 Task: Find connections with filter location Brumado with filter topic #jobsearchwith filter profile language French with filter current company Gojek with filter school Don Bosco High School - India with filter industry Hospitality with filter service category Cybersecurity with filter keywords title Skin Care Specialist
Action: Mouse moved to (525, 112)
Screenshot: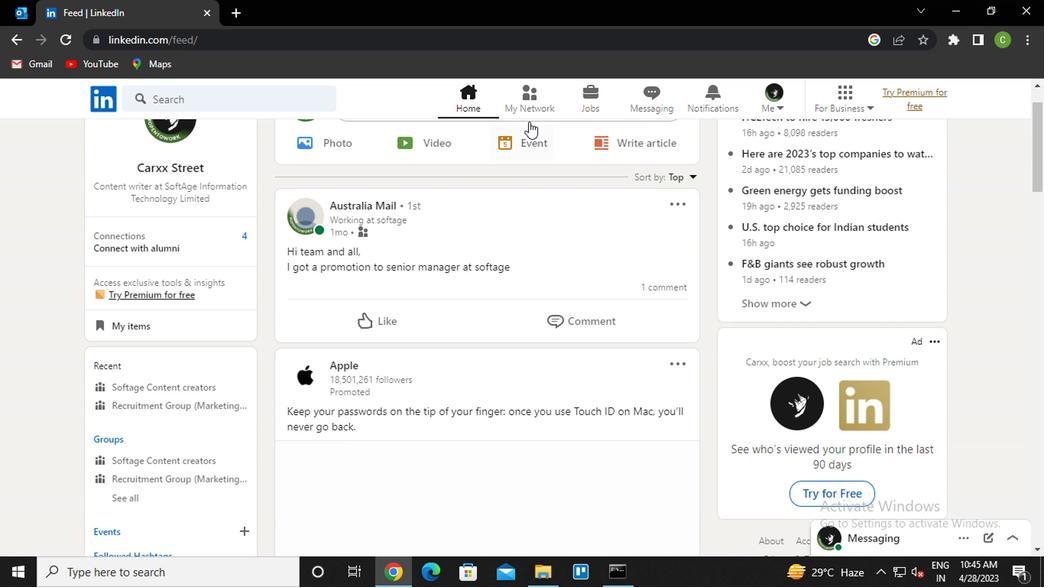 
Action: Mouse pressed left at (525, 112)
Screenshot: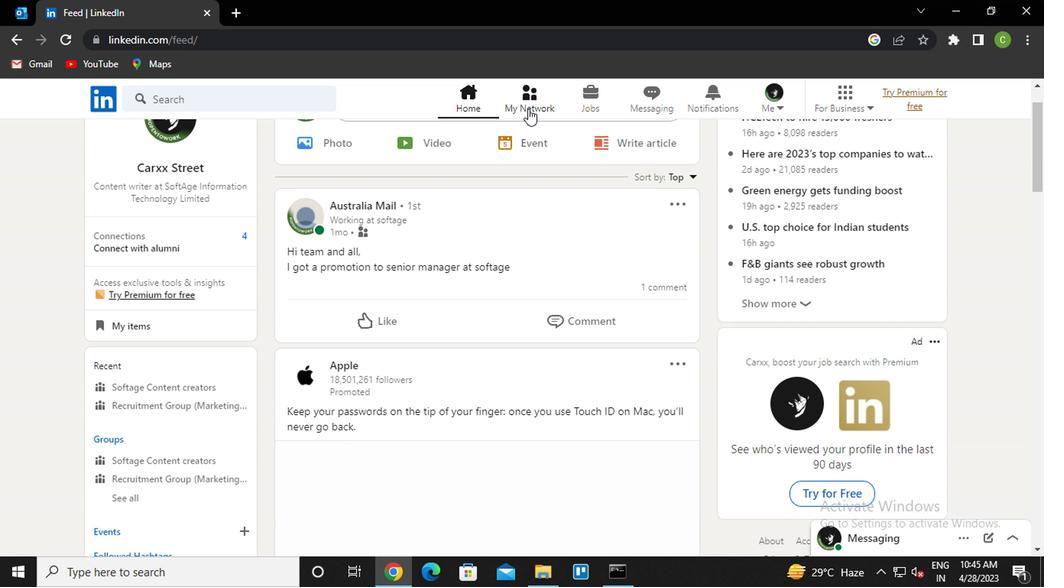 
Action: Mouse moved to (205, 196)
Screenshot: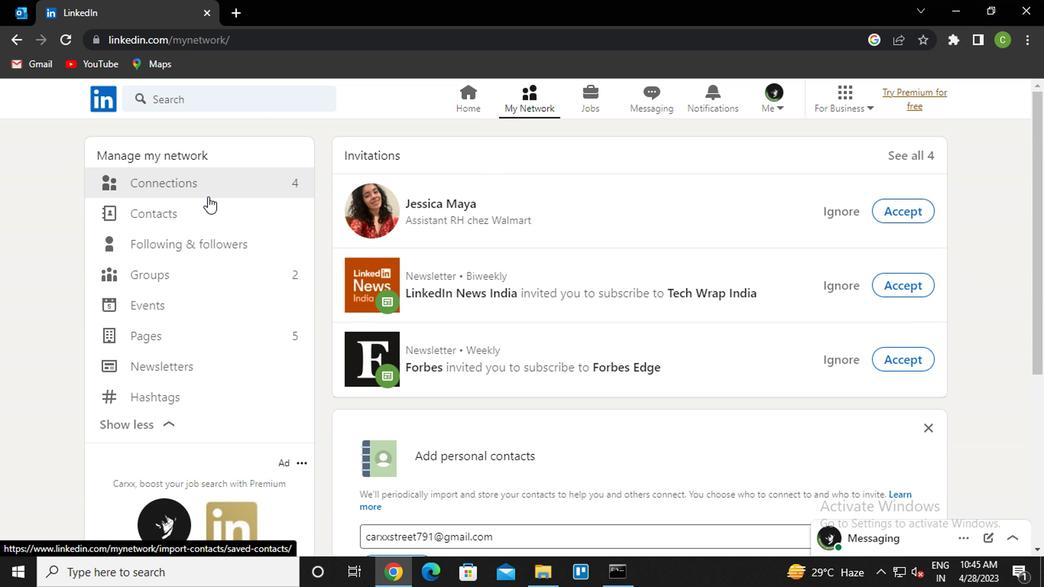 
Action: Mouse pressed left at (205, 196)
Screenshot: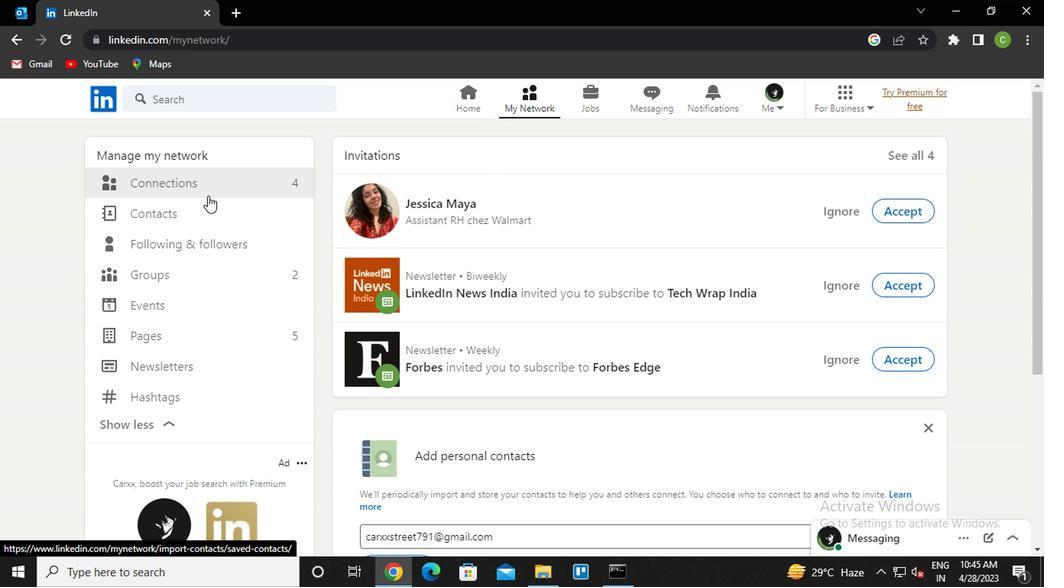 
Action: Mouse moved to (211, 192)
Screenshot: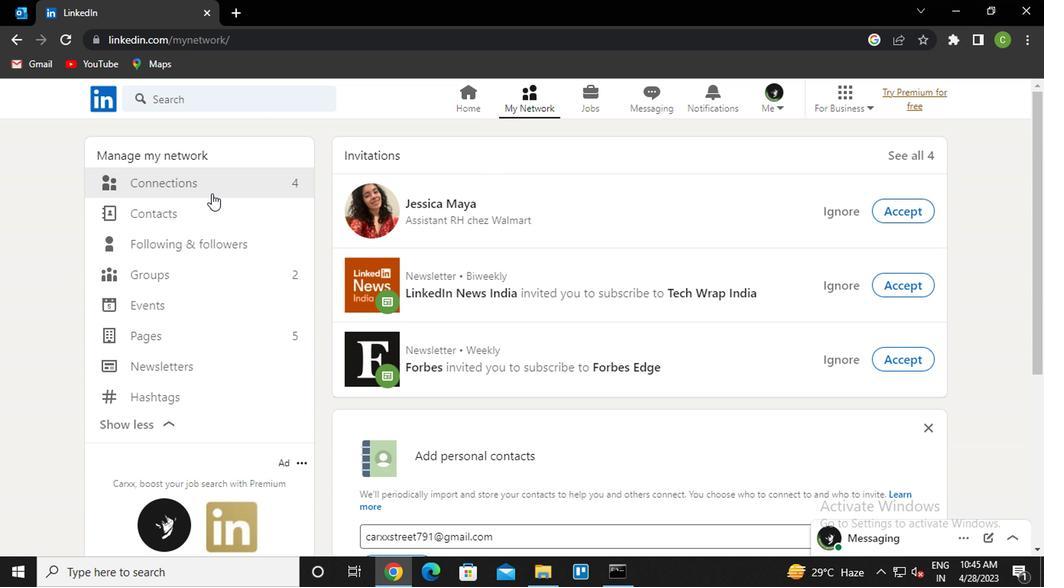 
Action: Mouse pressed left at (211, 192)
Screenshot: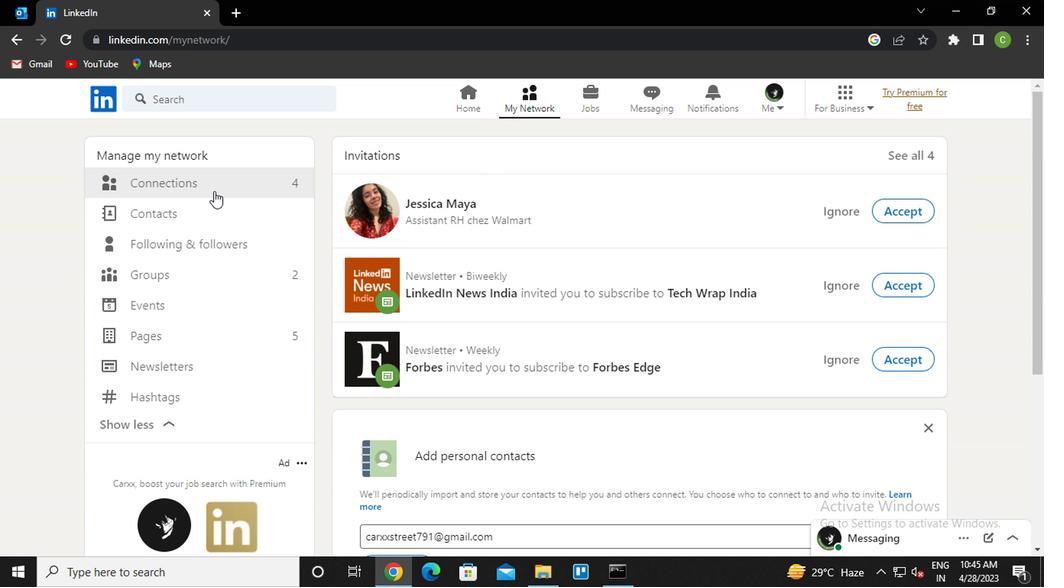 
Action: Mouse moved to (647, 186)
Screenshot: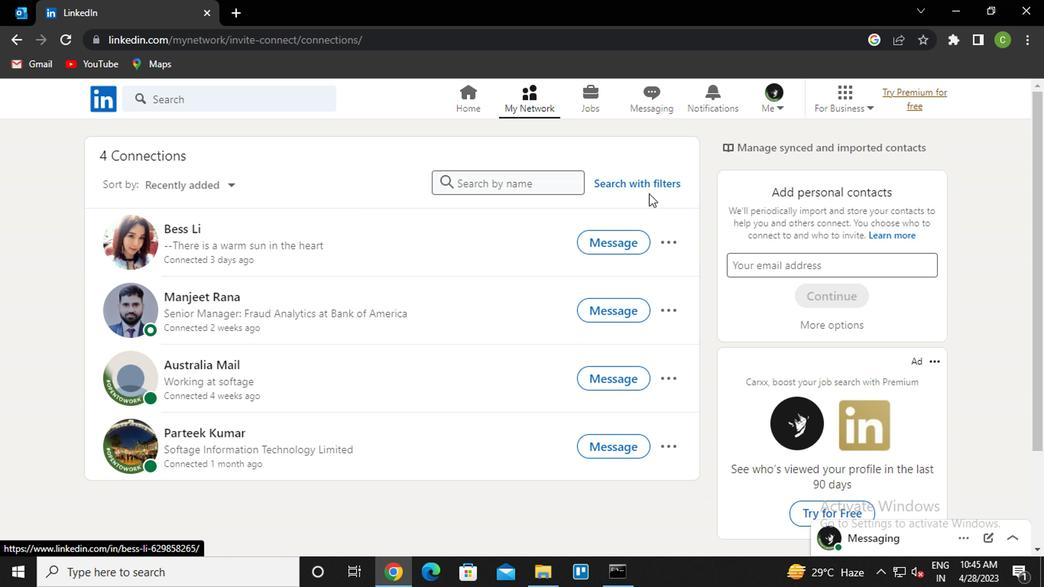 
Action: Mouse pressed left at (647, 186)
Screenshot: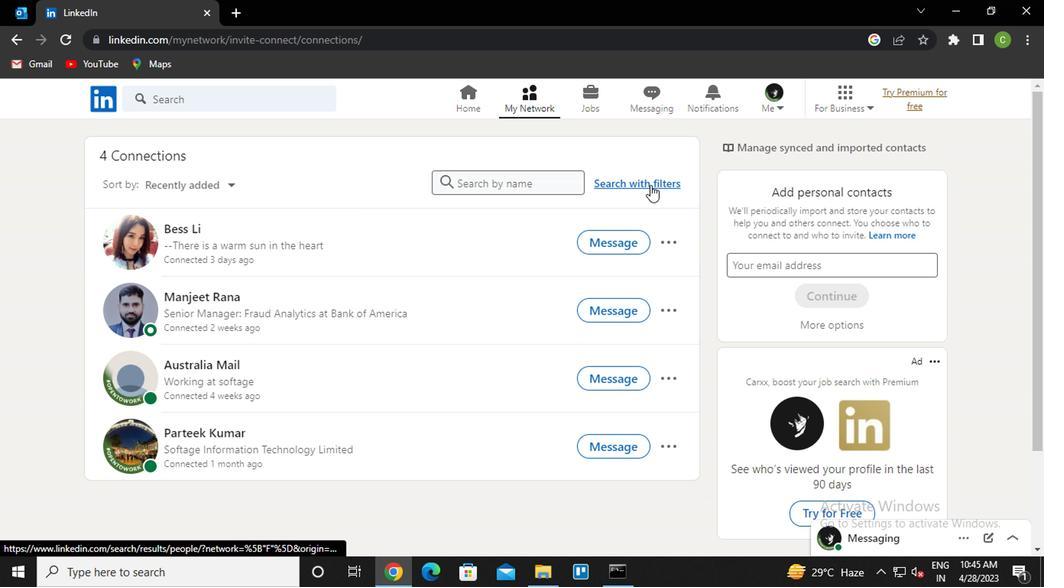 
Action: Mouse moved to (565, 152)
Screenshot: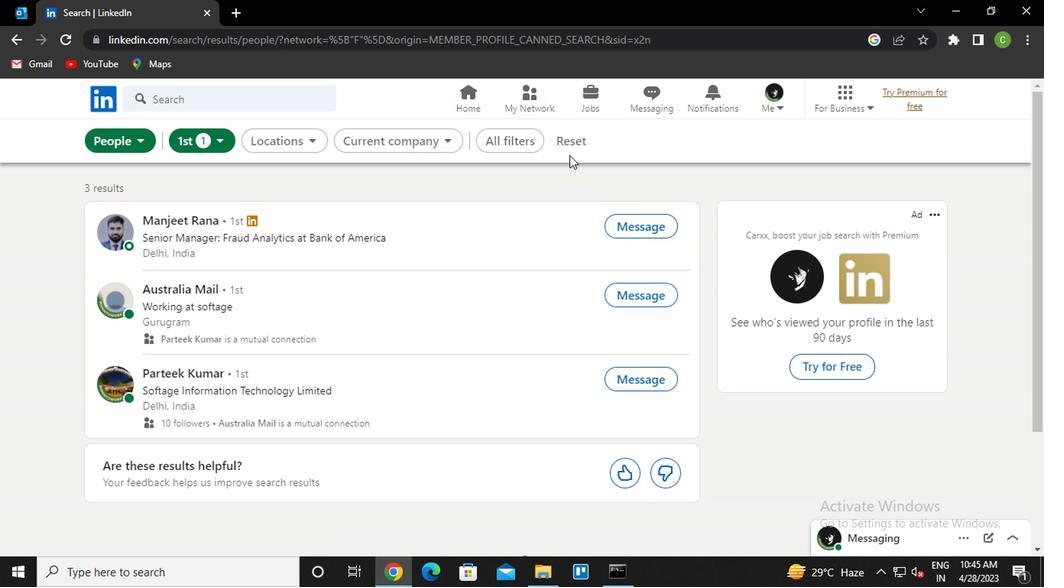 
Action: Mouse pressed left at (565, 152)
Screenshot: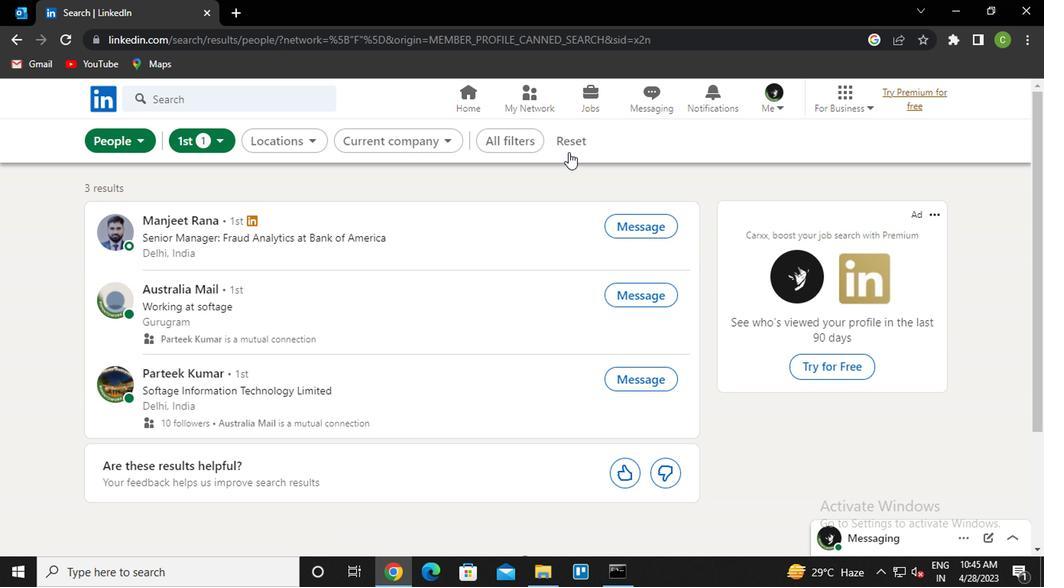 
Action: Mouse moved to (537, 145)
Screenshot: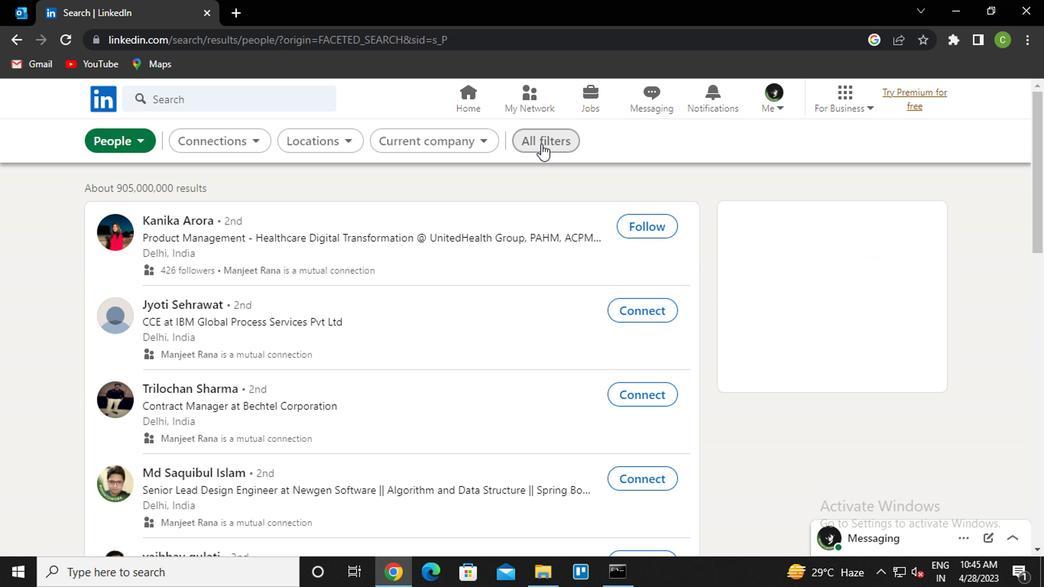 
Action: Mouse pressed left at (537, 145)
Screenshot: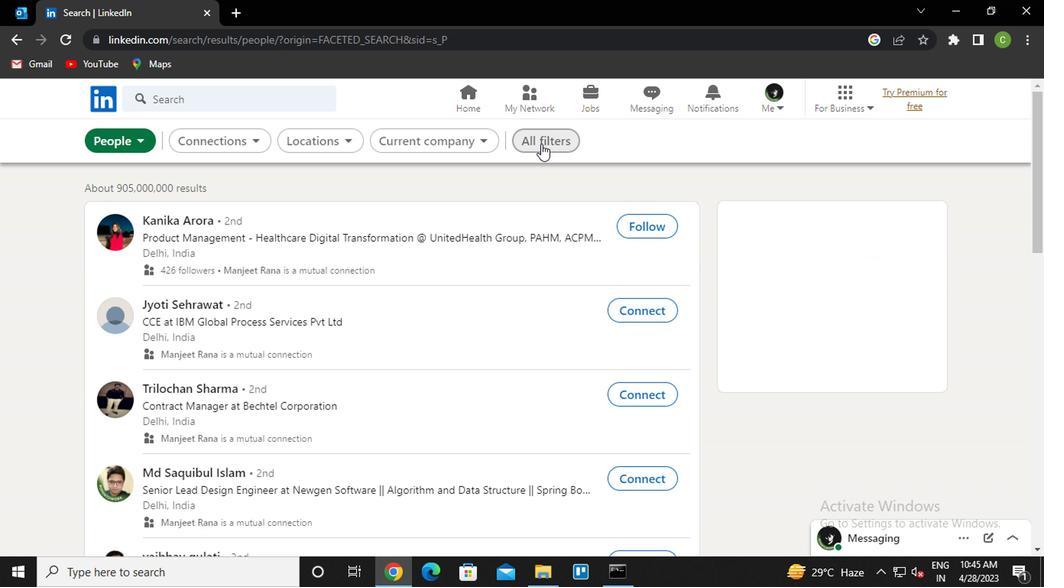 
Action: Mouse moved to (894, 361)
Screenshot: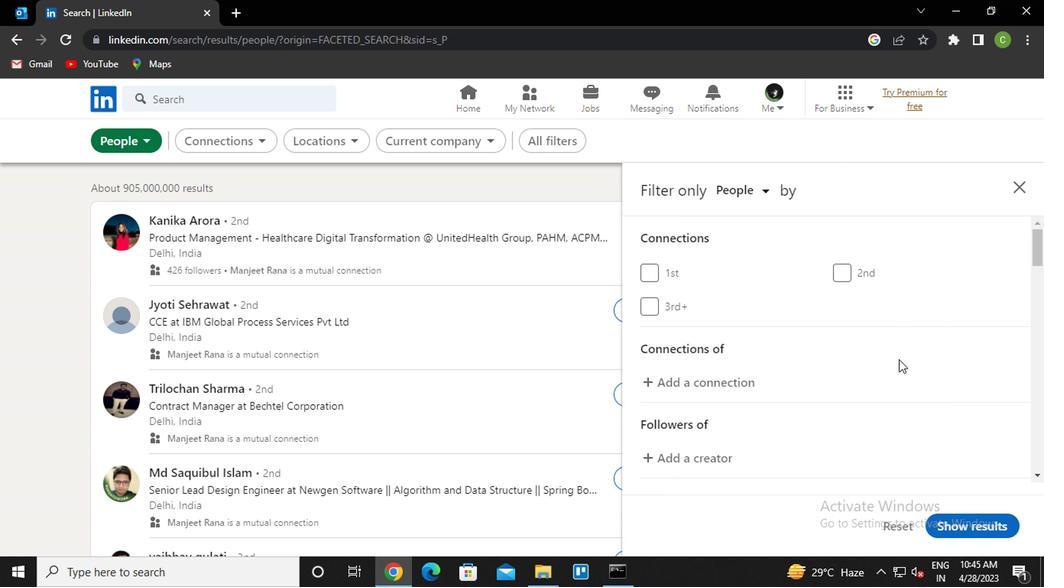 
Action: Mouse scrolled (894, 360) with delta (0, -1)
Screenshot: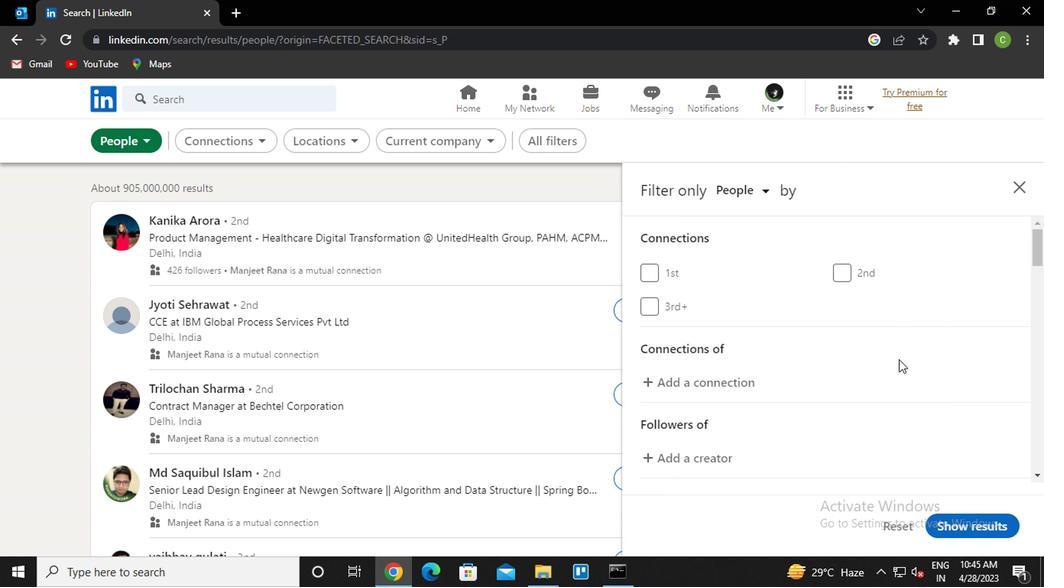 
Action: Mouse moved to (894, 364)
Screenshot: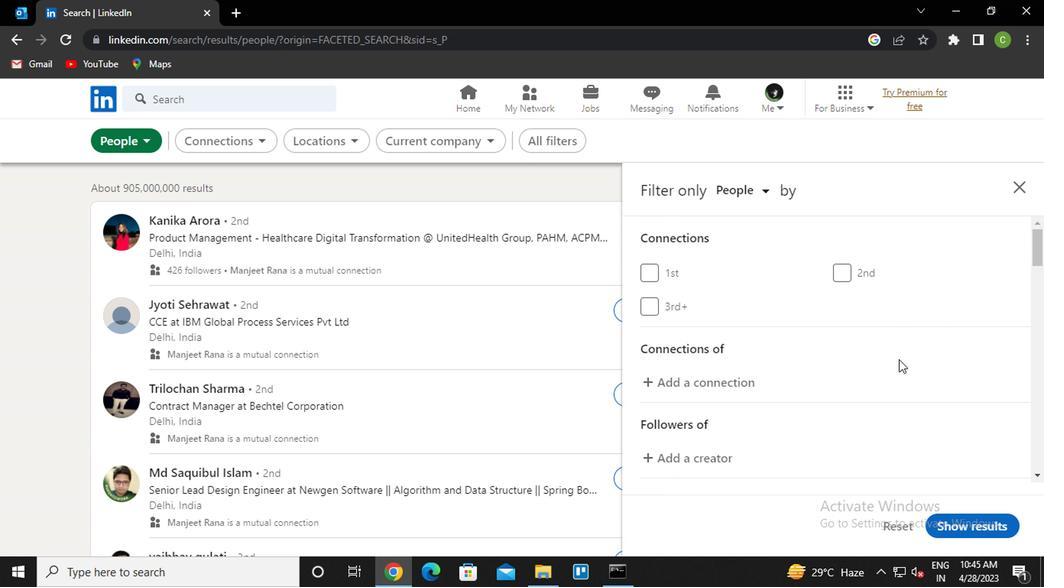 
Action: Mouse scrolled (894, 362) with delta (0, -1)
Screenshot: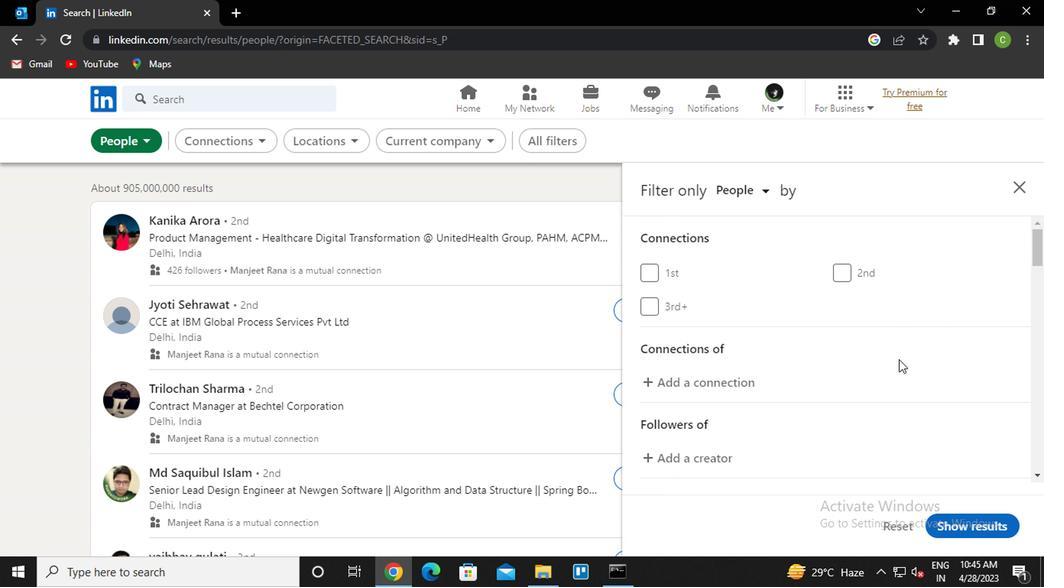 
Action: Mouse scrolled (894, 362) with delta (0, -1)
Screenshot: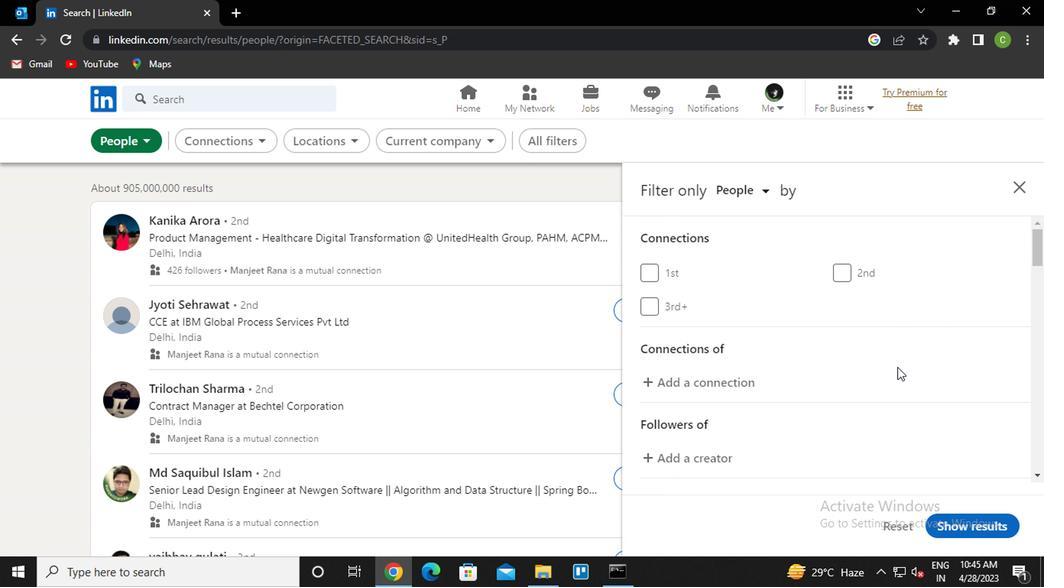 
Action: Mouse scrolled (894, 362) with delta (0, -1)
Screenshot: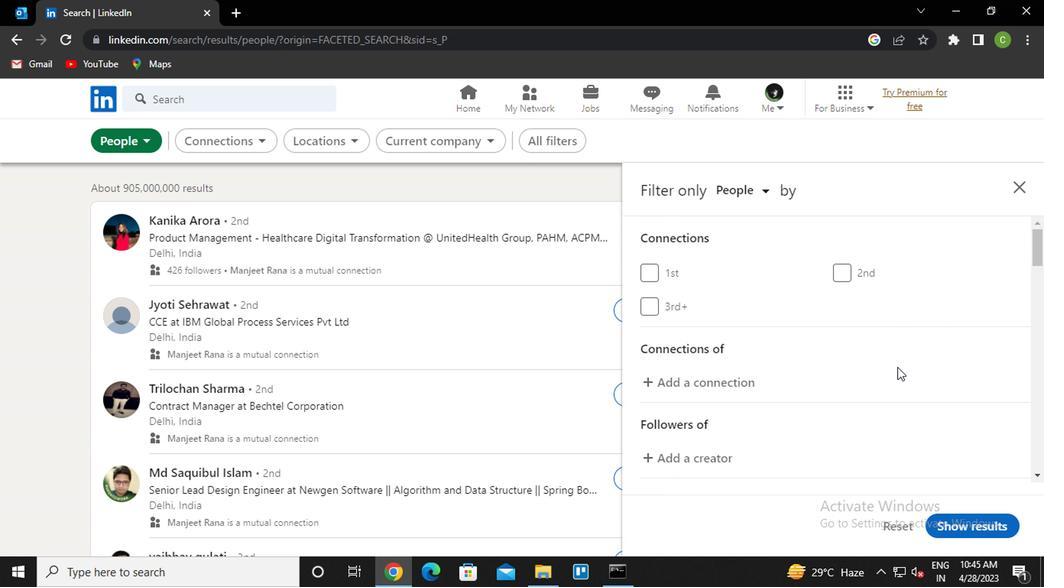 
Action: Mouse moved to (838, 362)
Screenshot: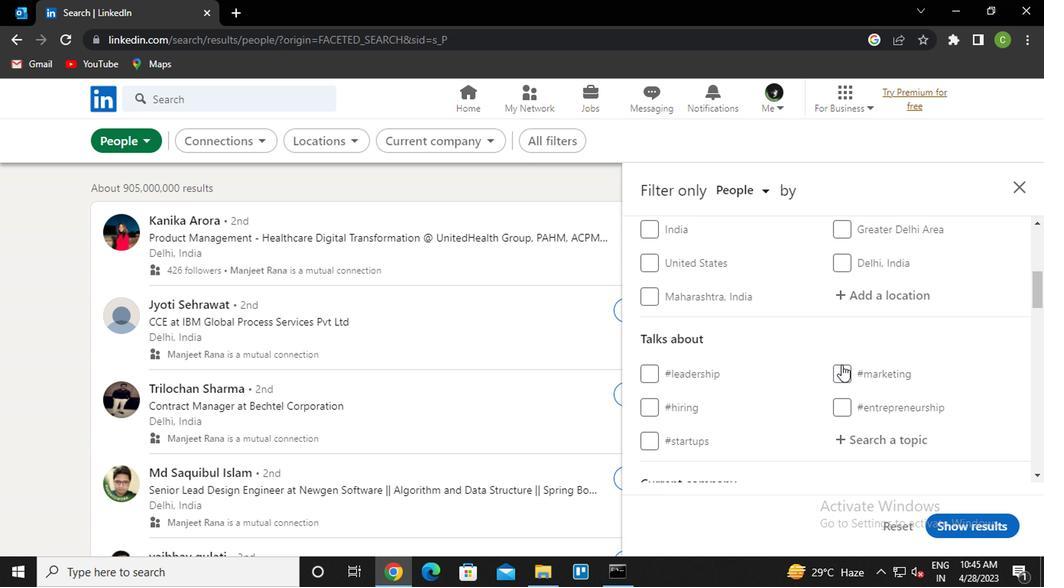 
Action: Mouse scrolled (838, 364) with delta (0, 1)
Screenshot: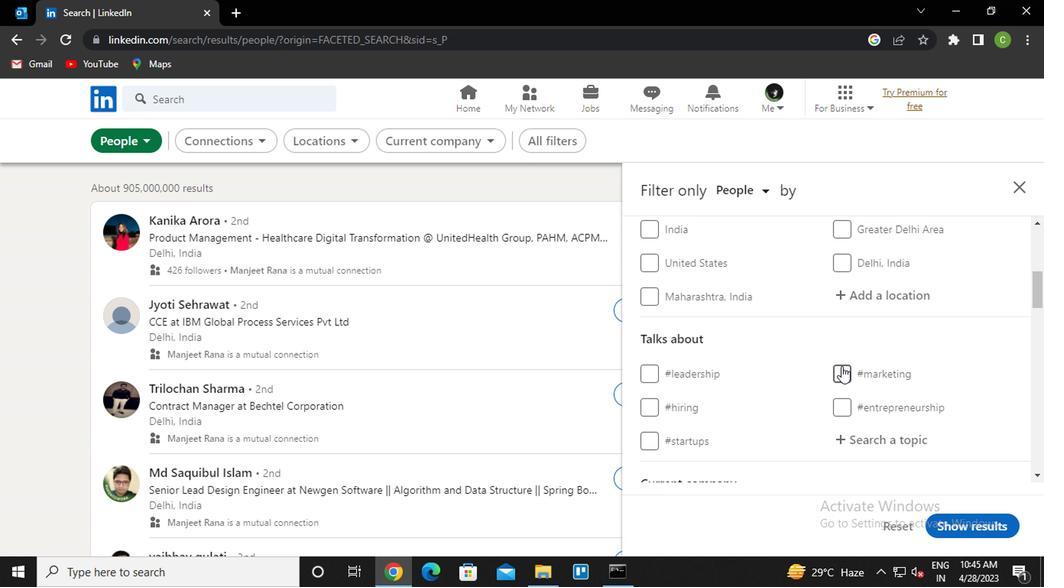
Action: Mouse scrolled (838, 364) with delta (0, 1)
Screenshot: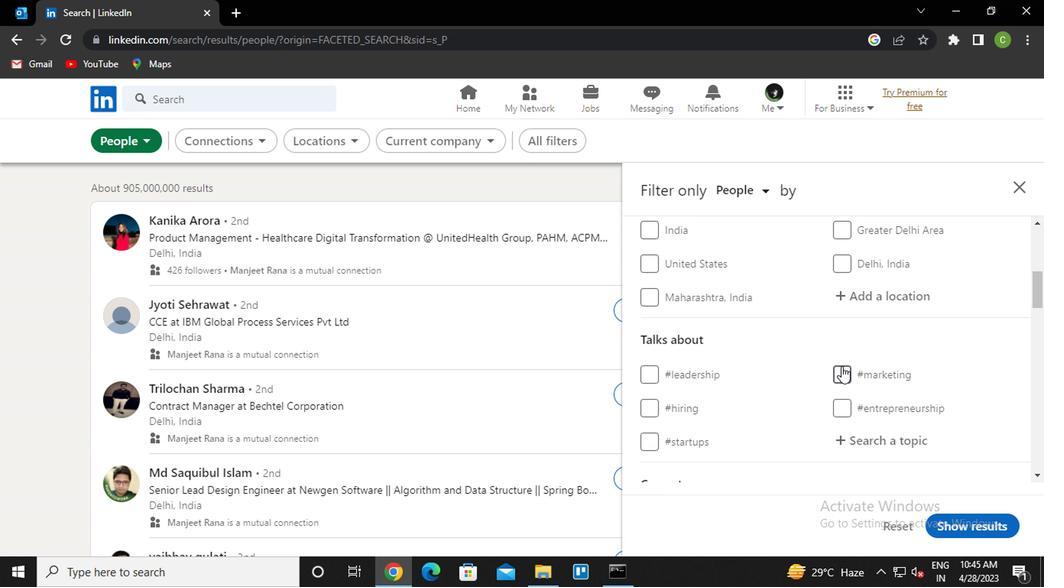 
Action: Mouse scrolled (838, 362) with delta (0, 0)
Screenshot: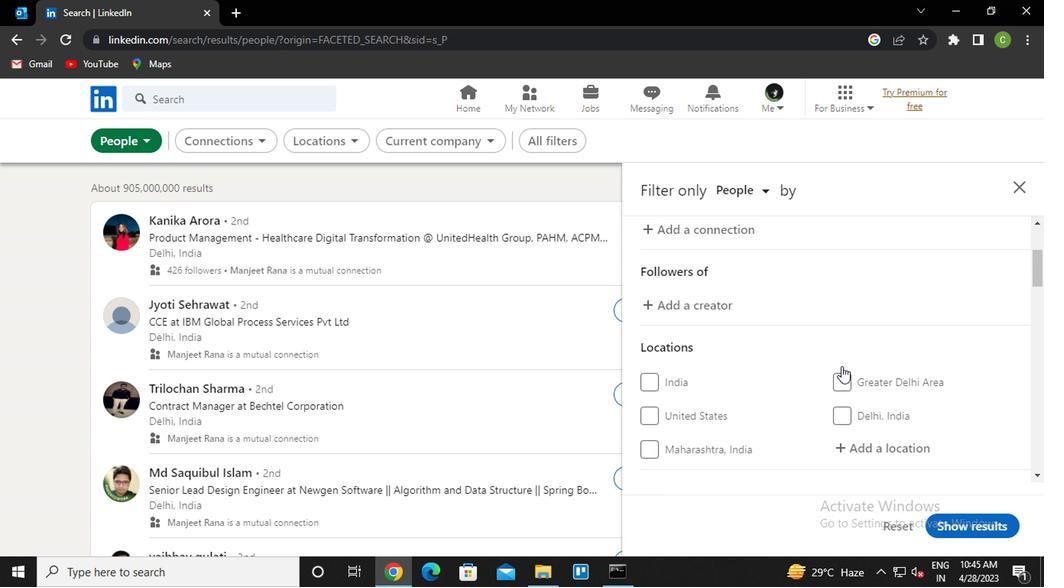 
Action: Mouse scrolled (838, 362) with delta (0, 0)
Screenshot: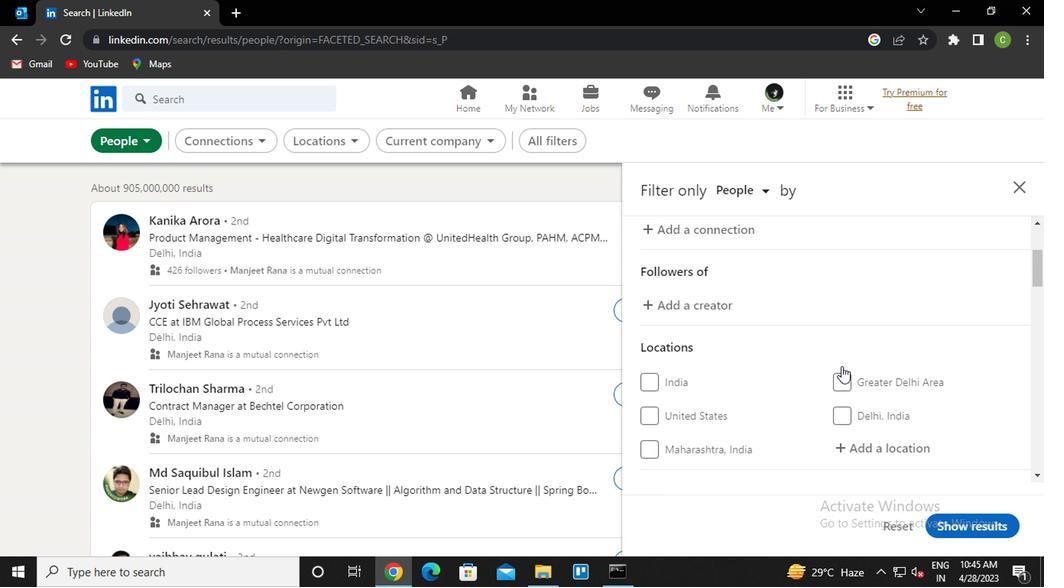 
Action: Mouse moved to (870, 295)
Screenshot: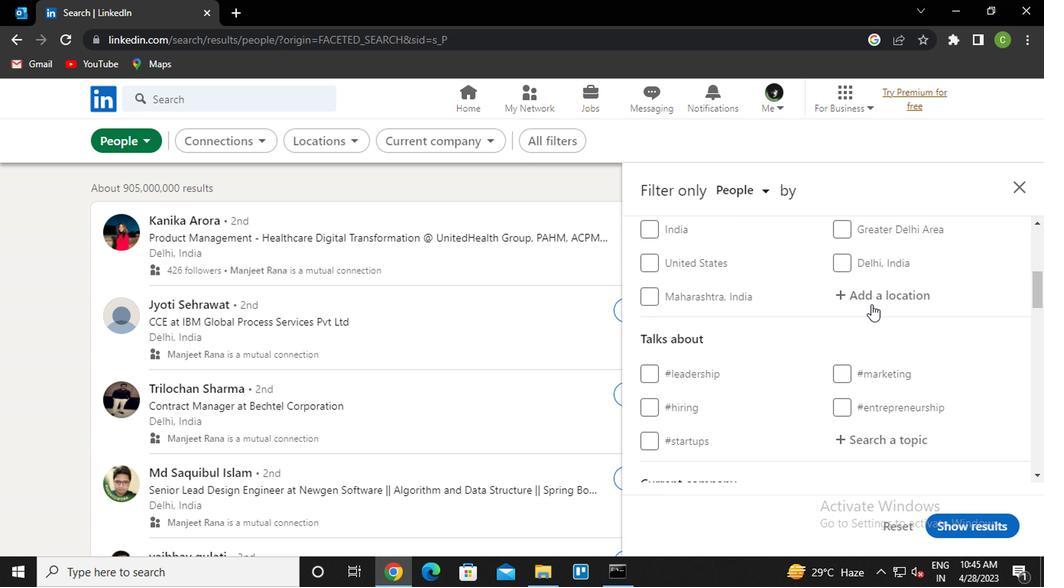 
Action: Mouse pressed left at (870, 295)
Screenshot: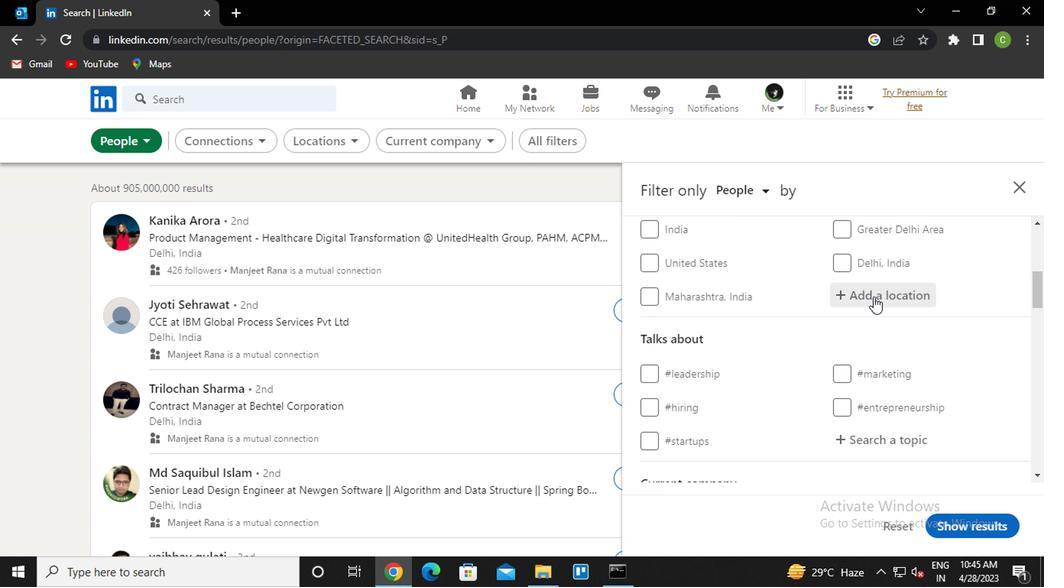 
Action: Key pressed <Key.caps_lock>b<Key.caps_lock>rumado<Key.down><Key.enter>
Screenshot: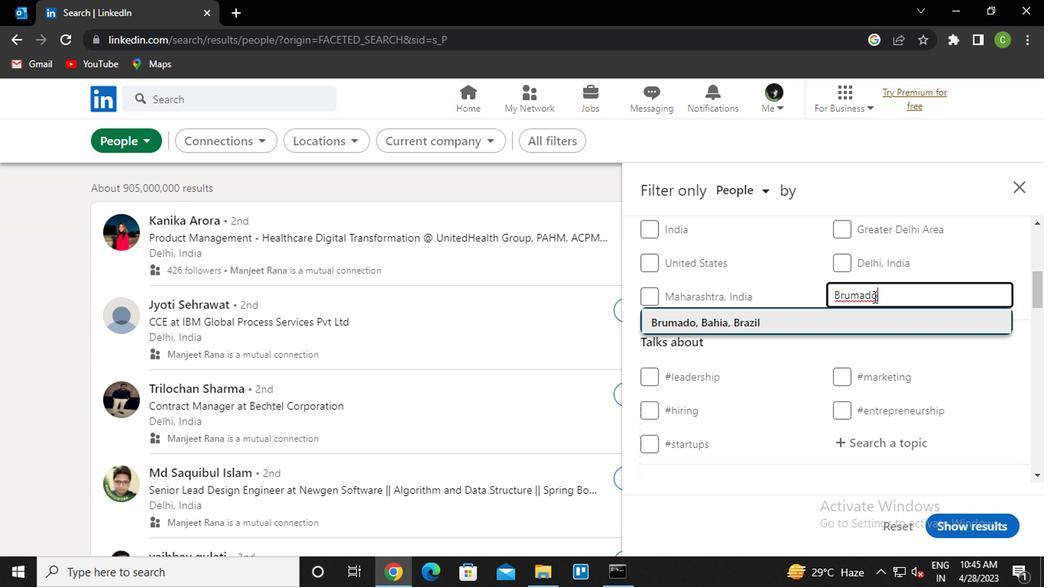 
Action: Mouse scrolled (870, 294) with delta (0, -1)
Screenshot: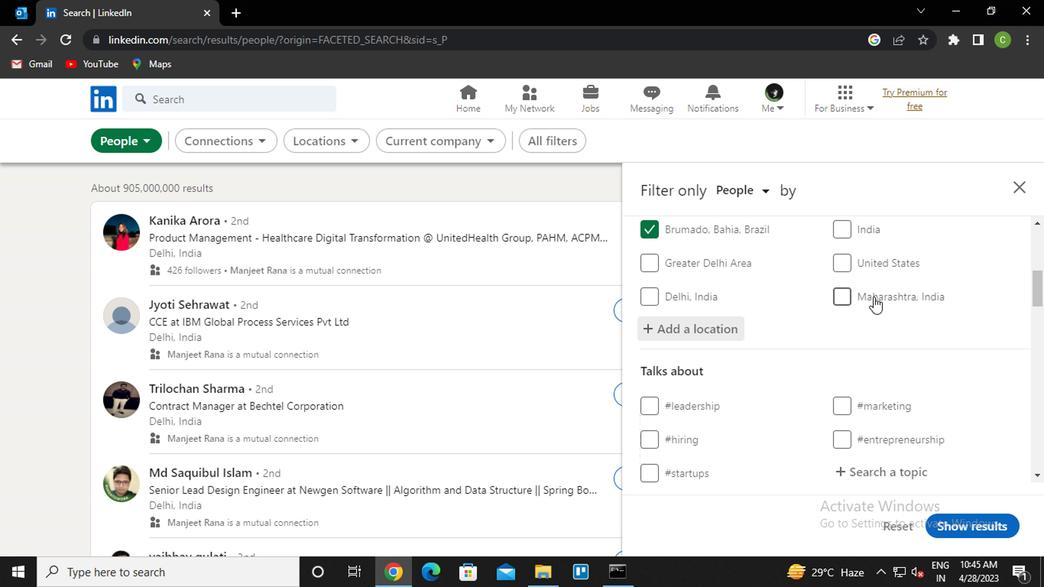 
Action: Mouse scrolled (870, 294) with delta (0, -1)
Screenshot: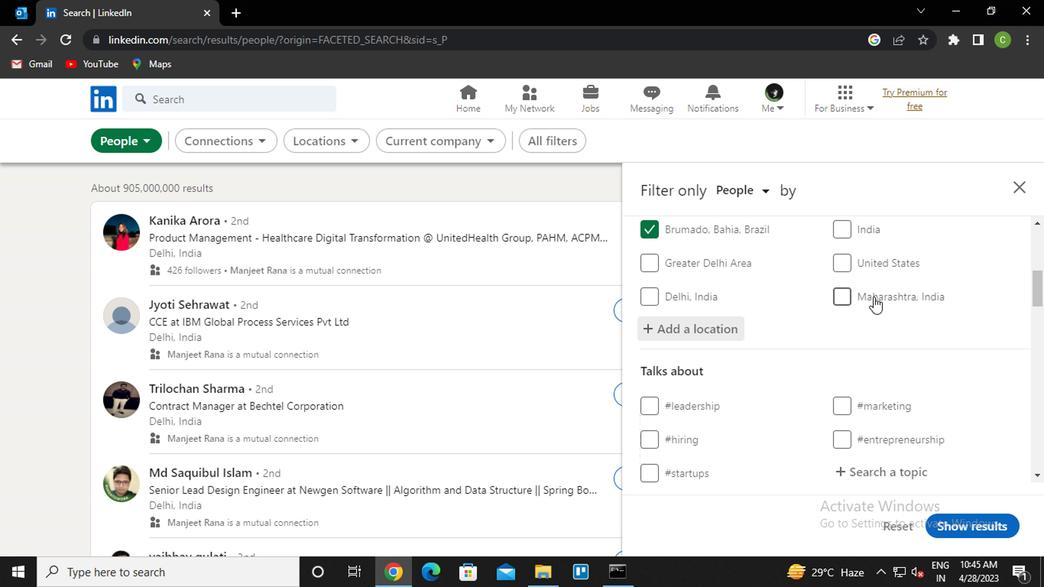 
Action: Mouse moved to (874, 320)
Screenshot: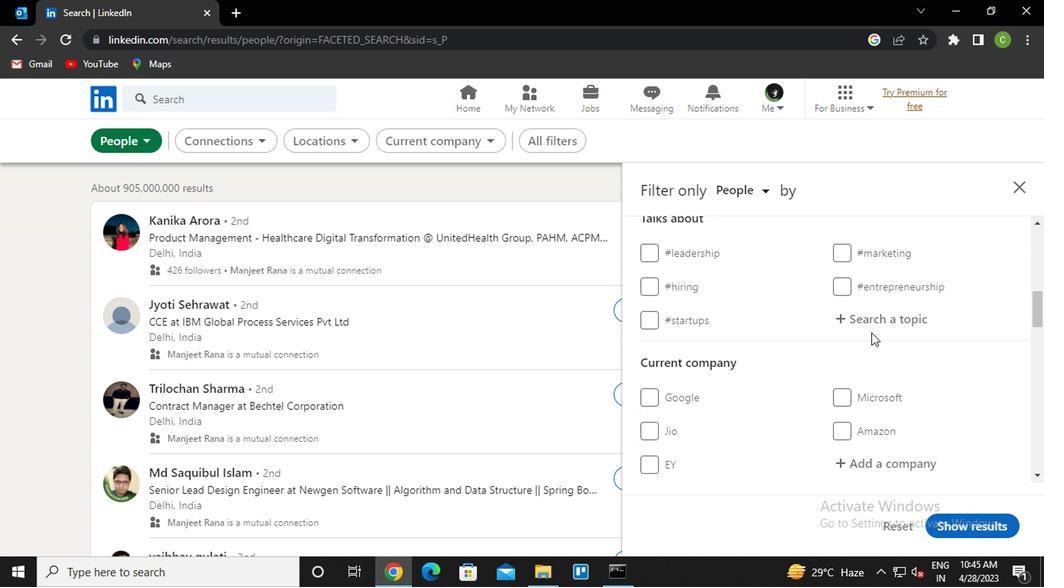 
Action: Mouse pressed left at (874, 320)
Screenshot: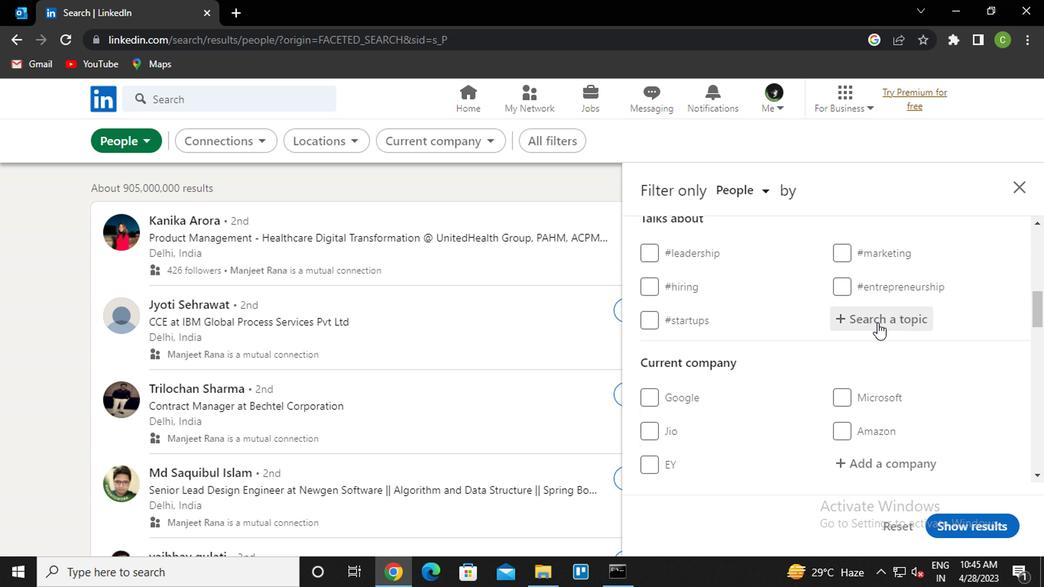 
Action: Key pressed jobsearch<Key.down><Key.enter>
Screenshot: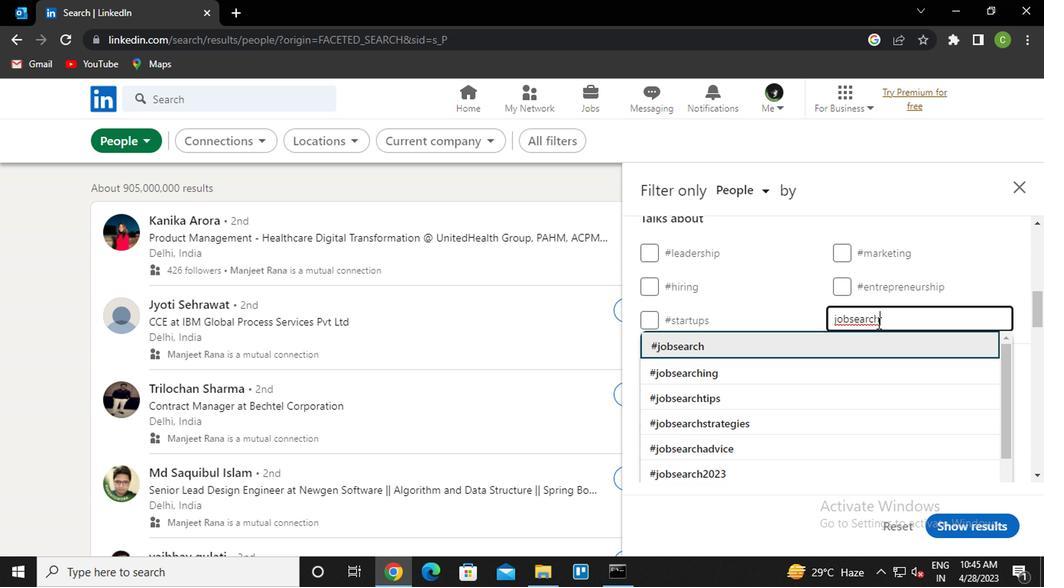 
Action: Mouse scrolled (874, 319) with delta (0, 0)
Screenshot: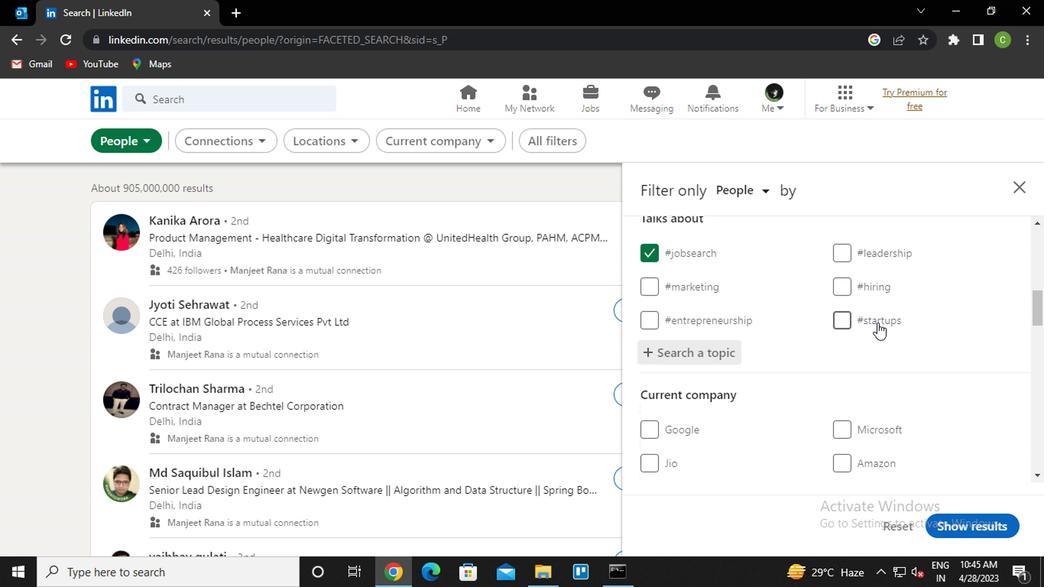 
Action: Mouse scrolled (874, 319) with delta (0, 0)
Screenshot: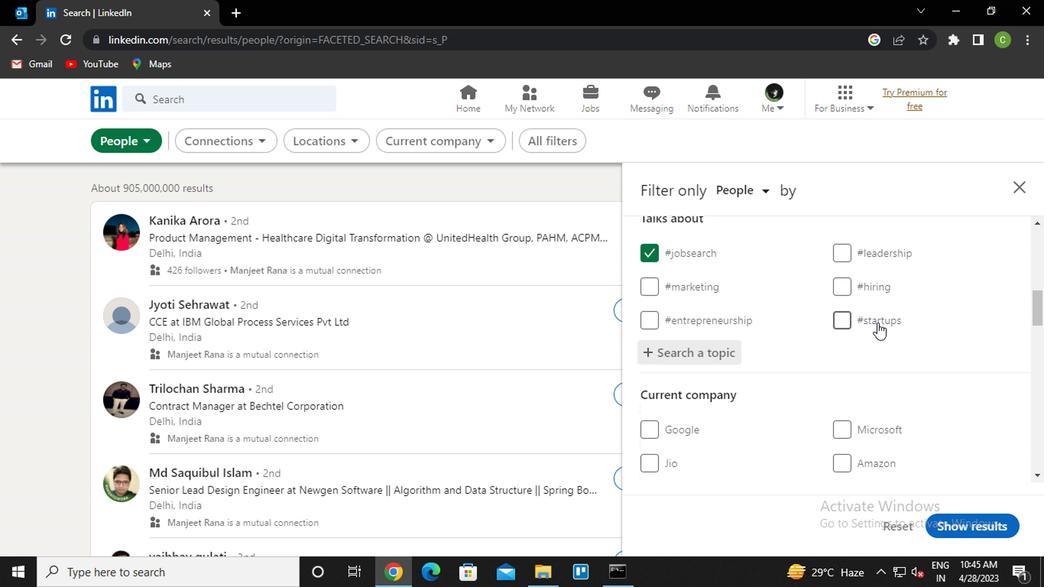 
Action: Mouse scrolled (874, 319) with delta (0, 0)
Screenshot: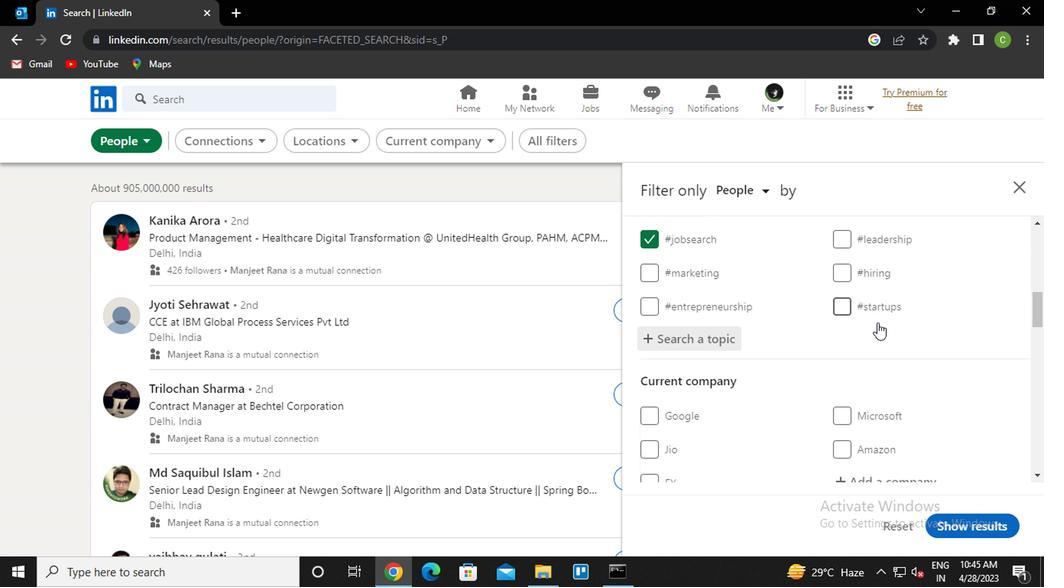 
Action: Mouse moved to (875, 333)
Screenshot: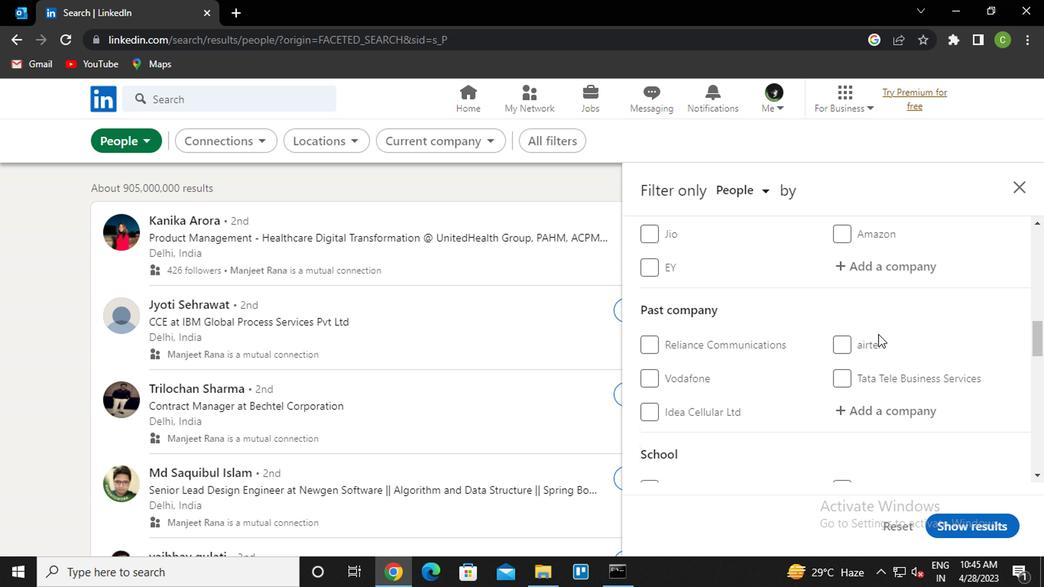 
Action: Mouse scrolled (875, 332) with delta (0, -1)
Screenshot: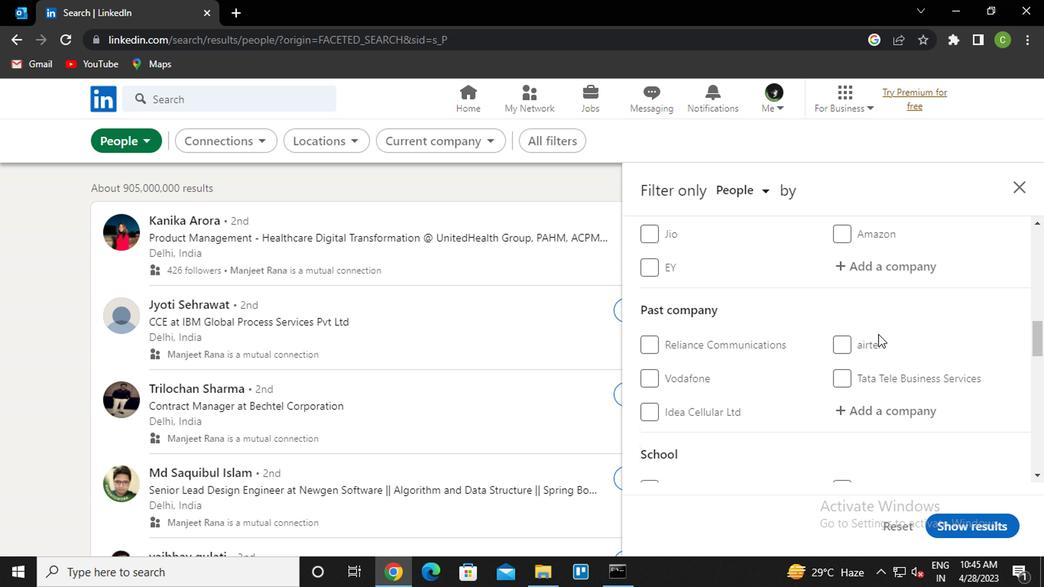 
Action: Mouse scrolled (875, 332) with delta (0, -1)
Screenshot: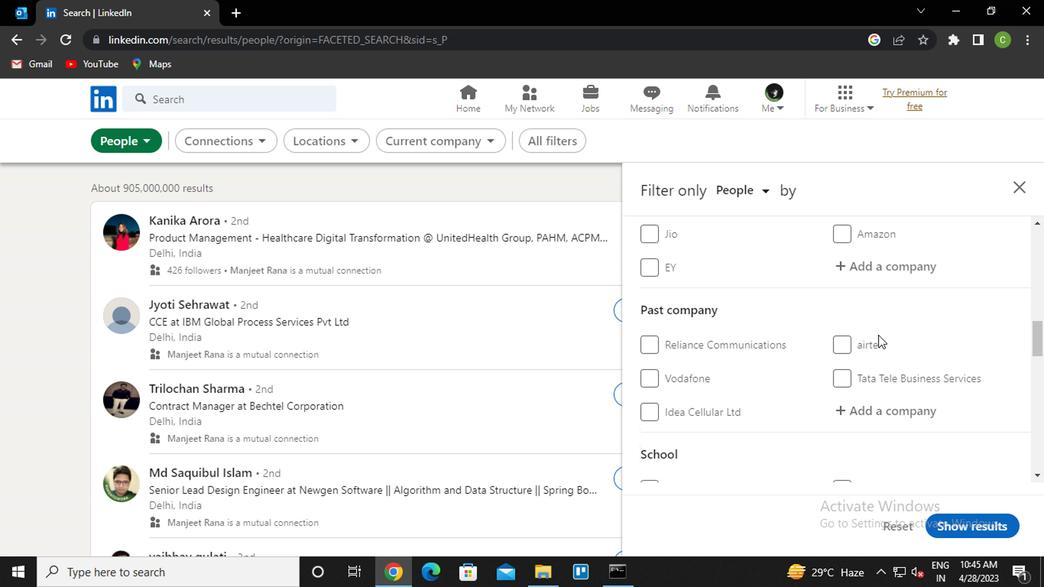 
Action: Mouse moved to (875, 335)
Screenshot: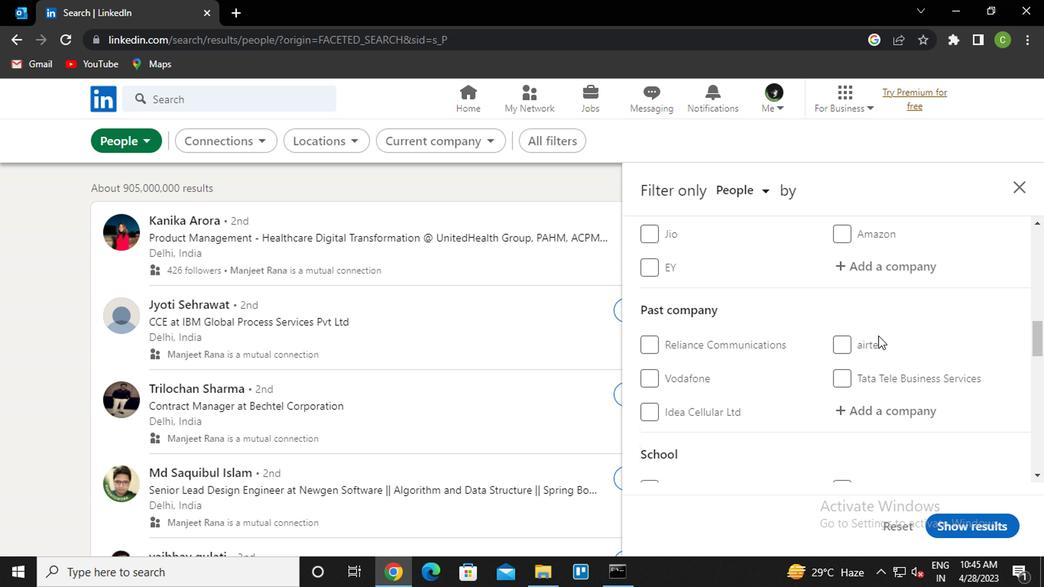 
Action: Mouse scrolled (875, 334) with delta (0, -1)
Screenshot: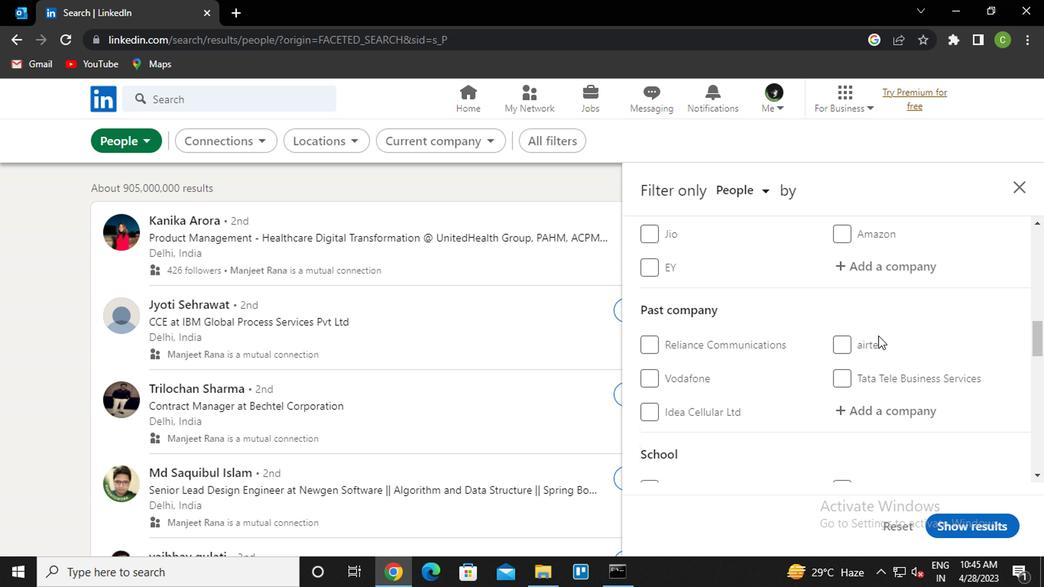 
Action: Mouse moved to (872, 352)
Screenshot: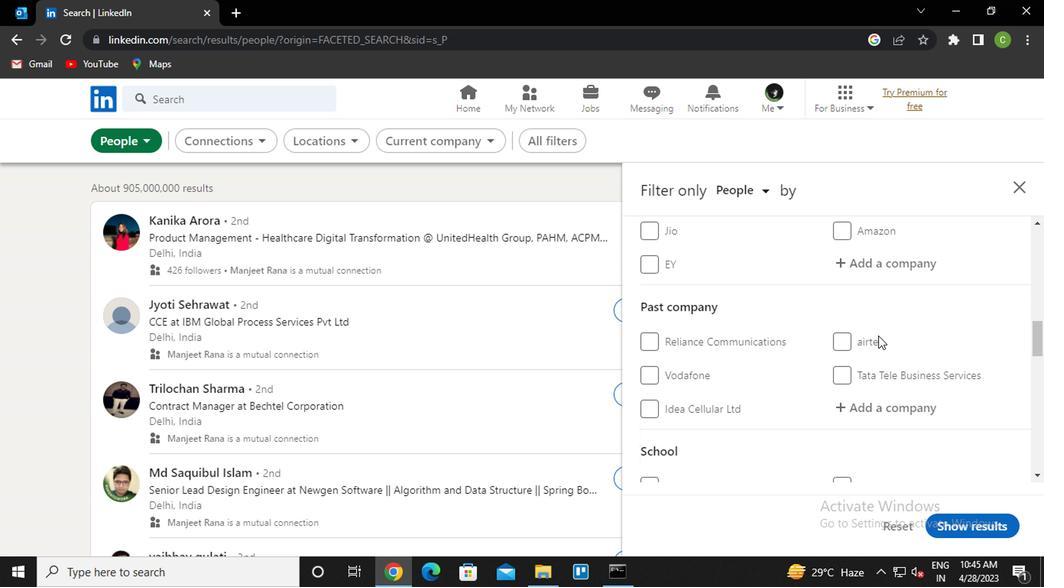 
Action: Mouse scrolled (872, 351) with delta (0, -1)
Screenshot: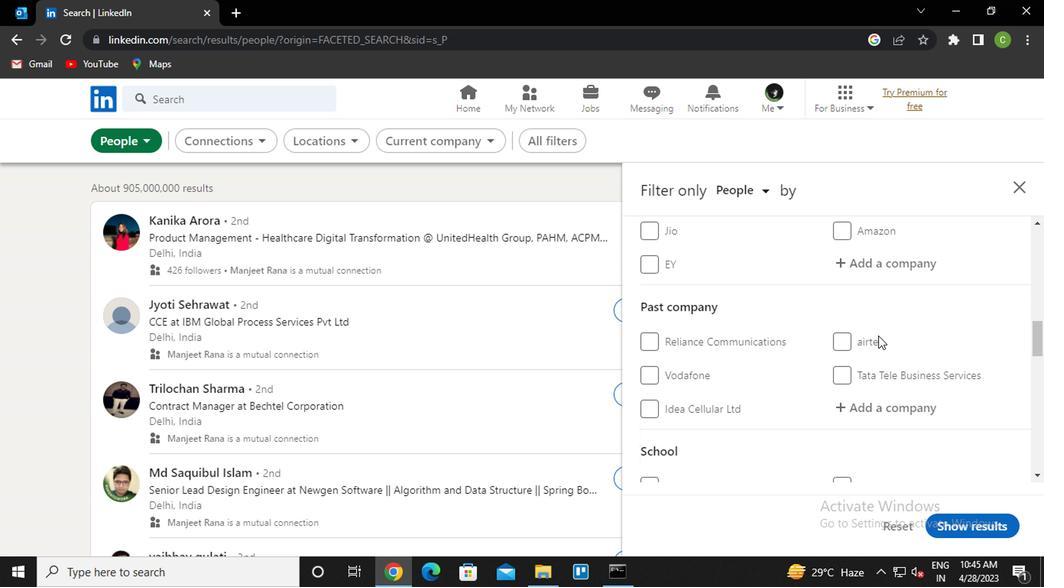 
Action: Mouse moved to (871, 356)
Screenshot: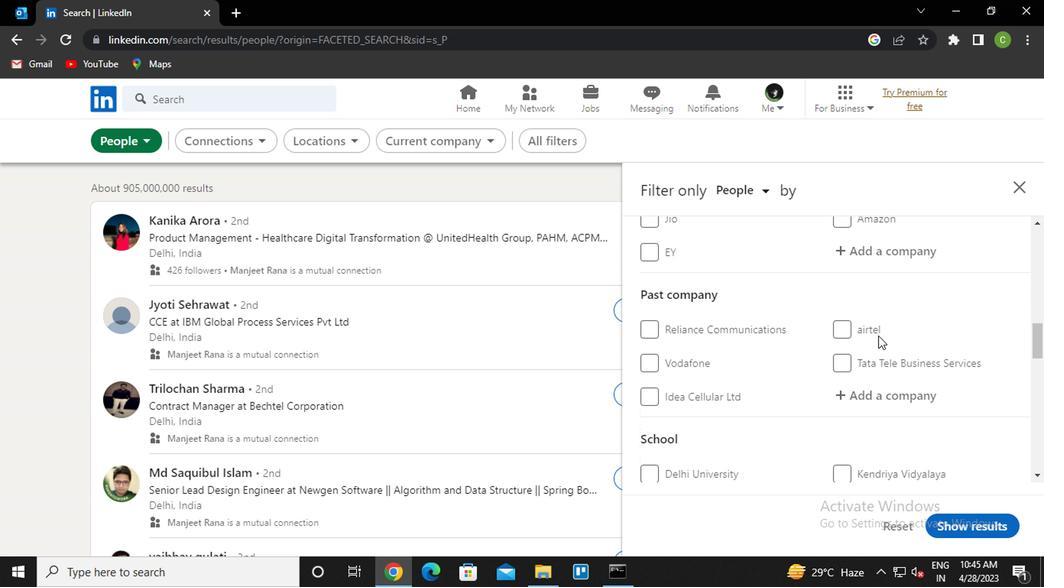 
Action: Mouse scrolled (871, 356) with delta (0, 0)
Screenshot: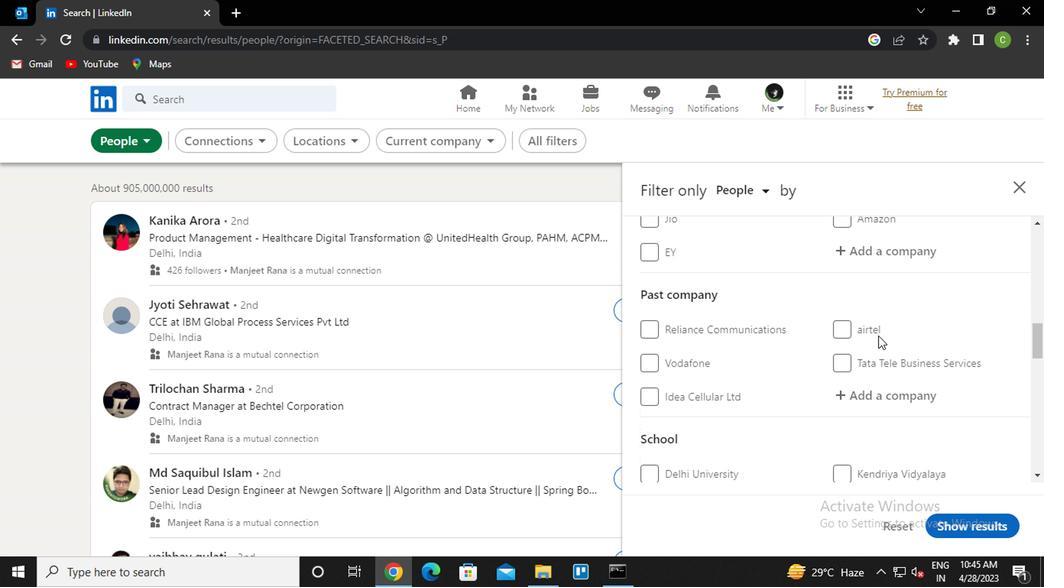
Action: Mouse moved to (870, 360)
Screenshot: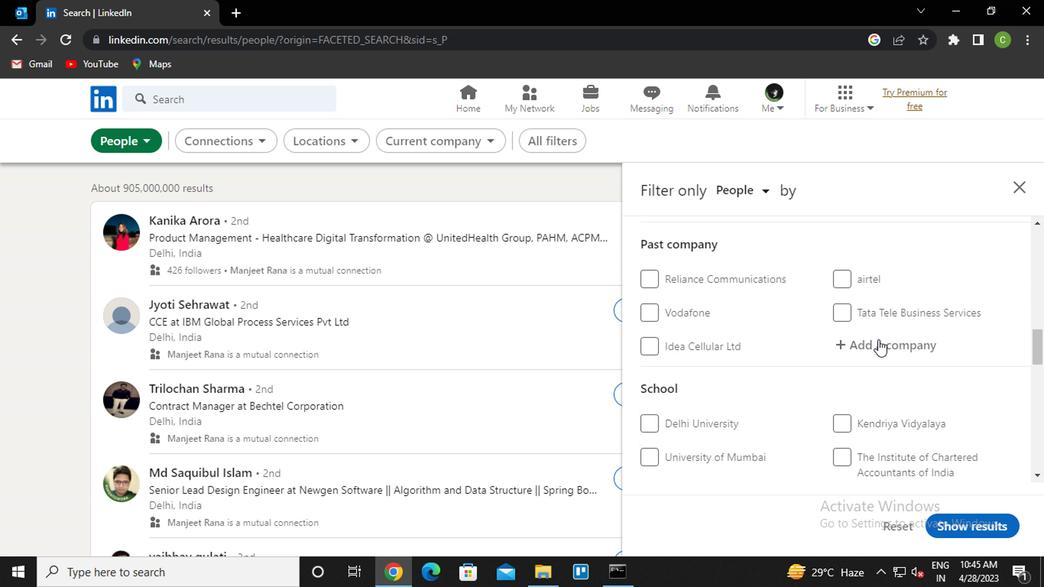 
Action: Mouse scrolled (870, 360) with delta (0, 0)
Screenshot: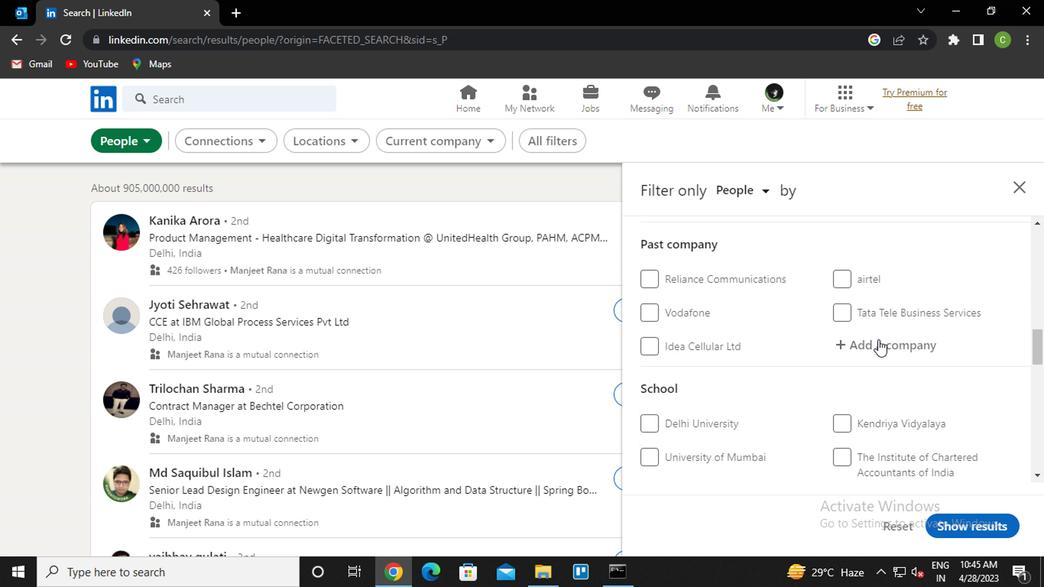 
Action: Mouse moved to (870, 362)
Screenshot: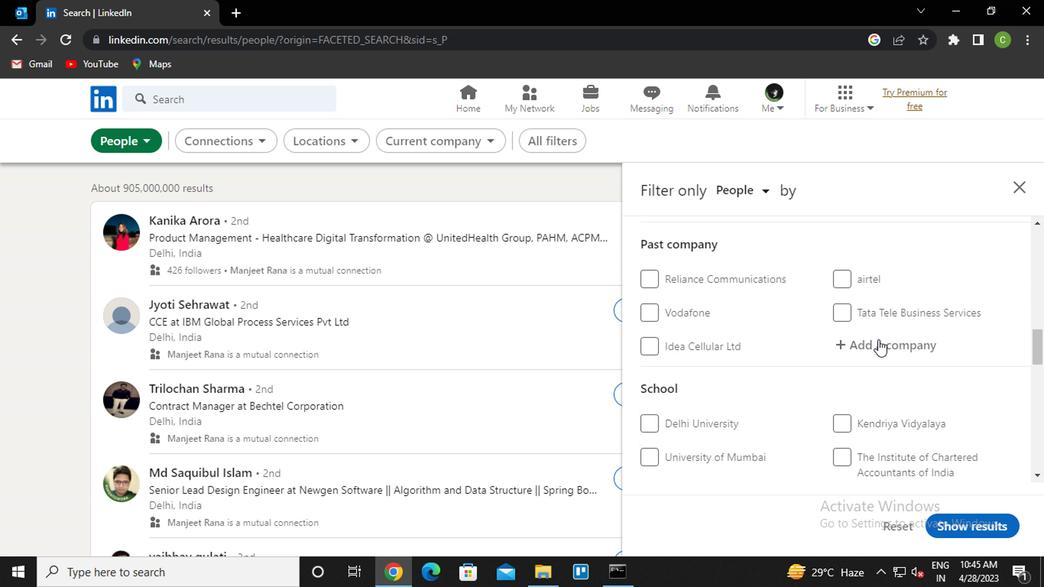 
Action: Mouse scrolled (870, 361) with delta (0, 0)
Screenshot: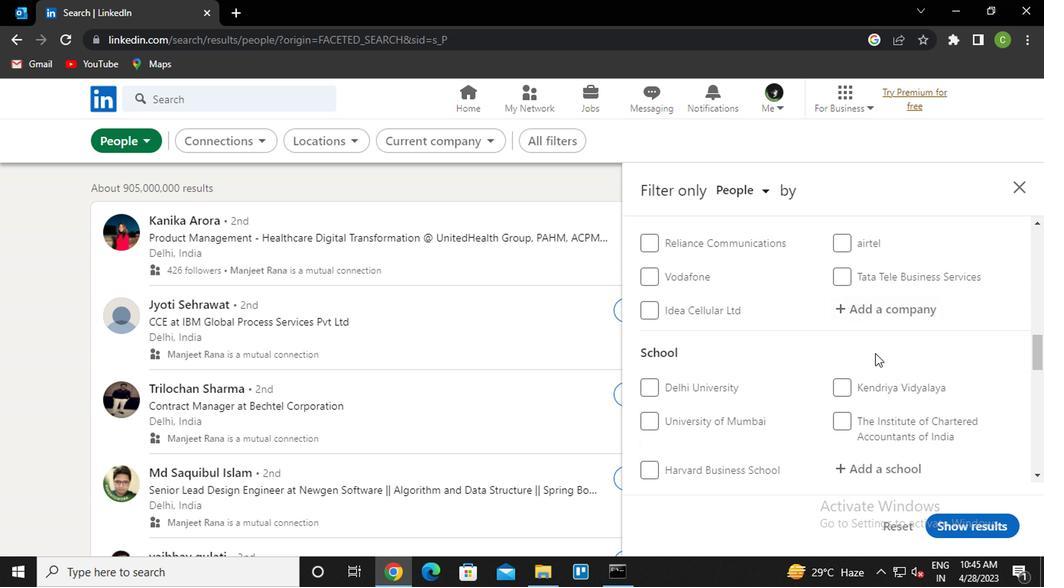 
Action: Mouse moved to (869, 364)
Screenshot: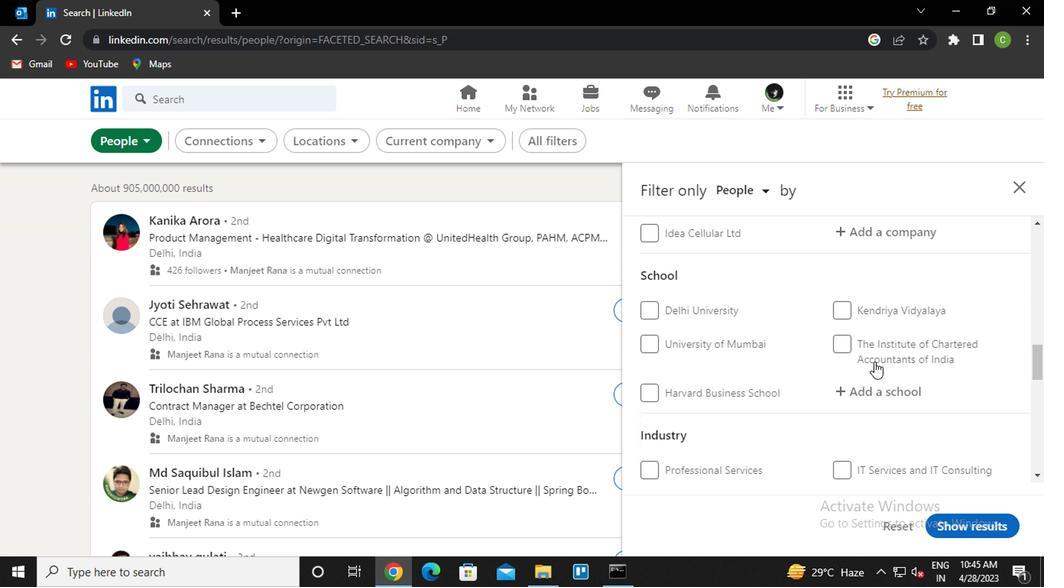 
Action: Mouse scrolled (869, 362) with delta (0, -1)
Screenshot: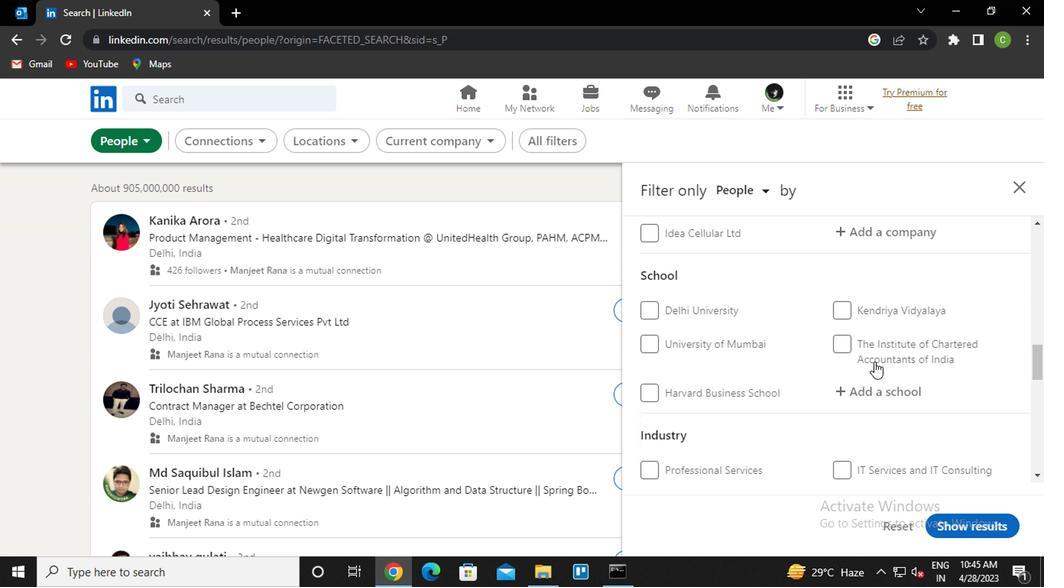 
Action: Mouse moved to (845, 362)
Screenshot: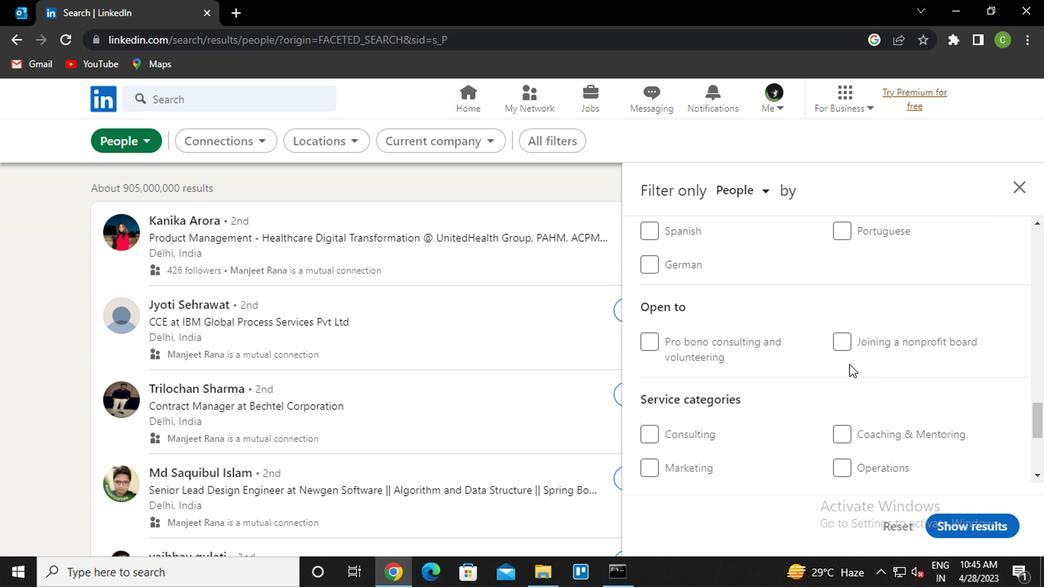 
Action: Mouse scrolled (845, 362) with delta (0, 0)
Screenshot: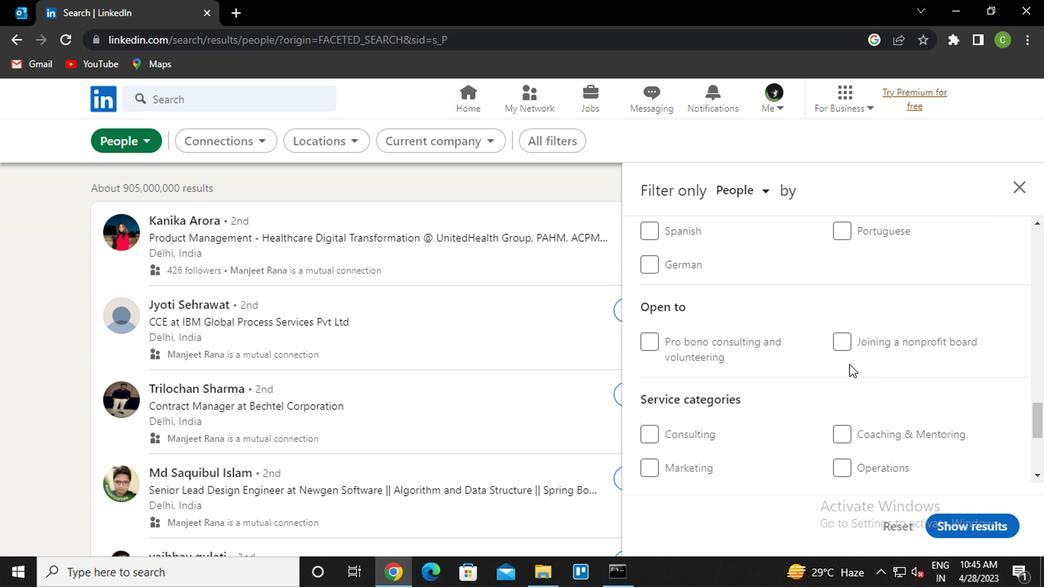 
Action: Mouse scrolled (845, 362) with delta (0, 0)
Screenshot: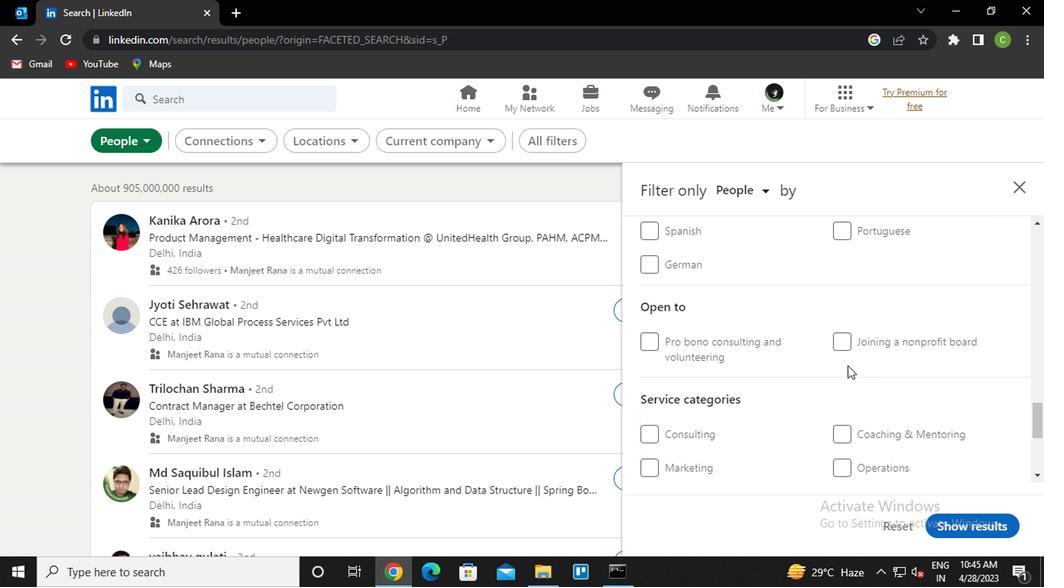 
Action: Mouse moved to (849, 353)
Screenshot: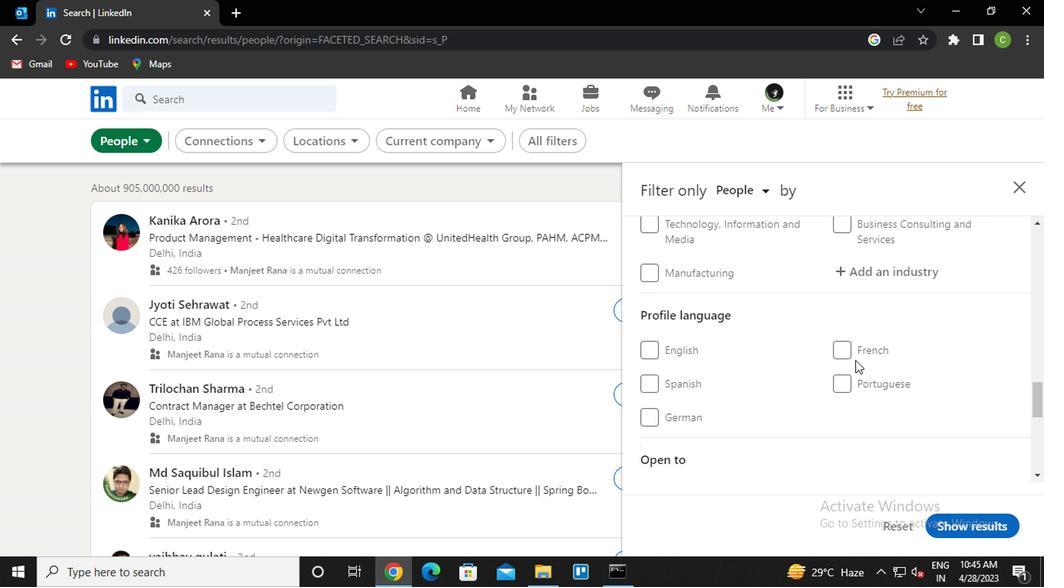 
Action: Mouse pressed left at (849, 353)
Screenshot: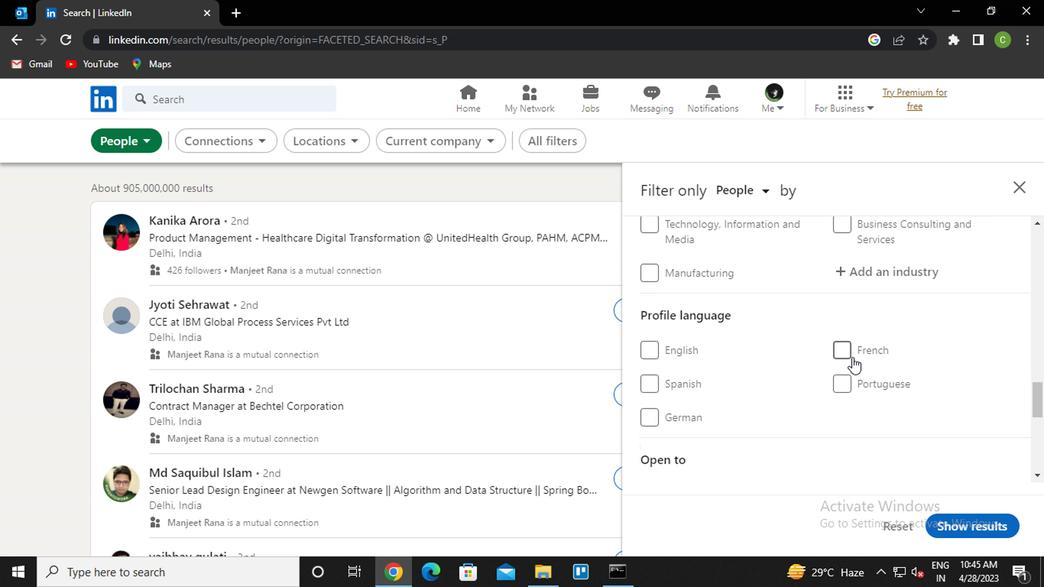 
Action: Mouse scrolled (849, 354) with delta (0, 0)
Screenshot: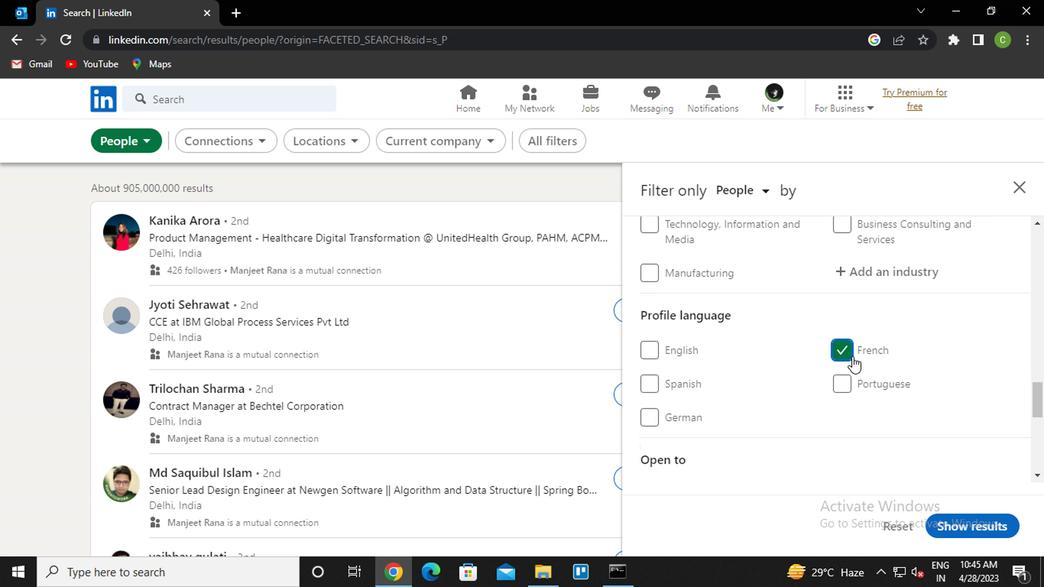 
Action: Mouse scrolled (849, 354) with delta (0, 0)
Screenshot: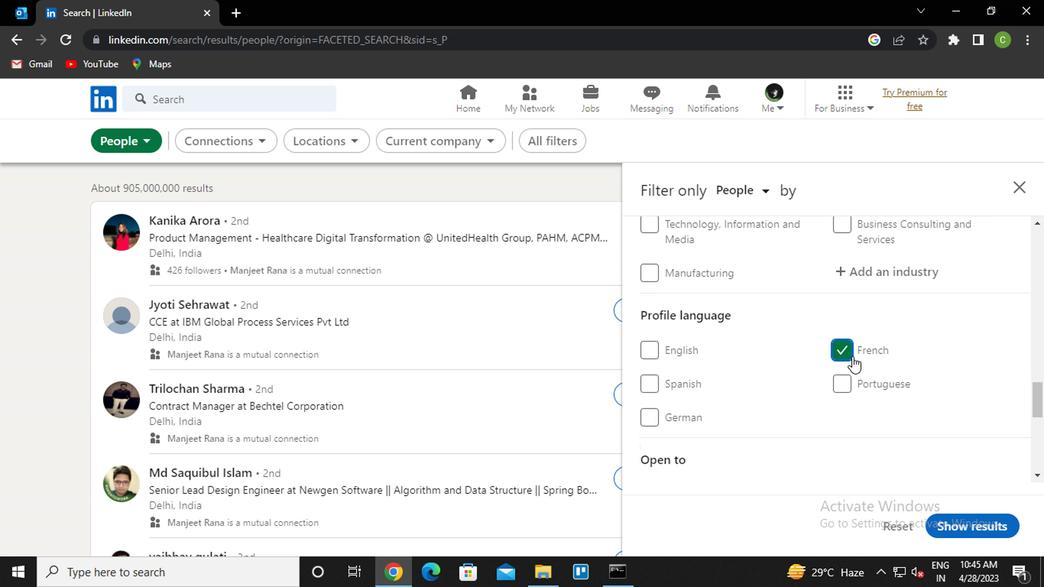 
Action: Mouse scrolled (849, 354) with delta (0, 0)
Screenshot: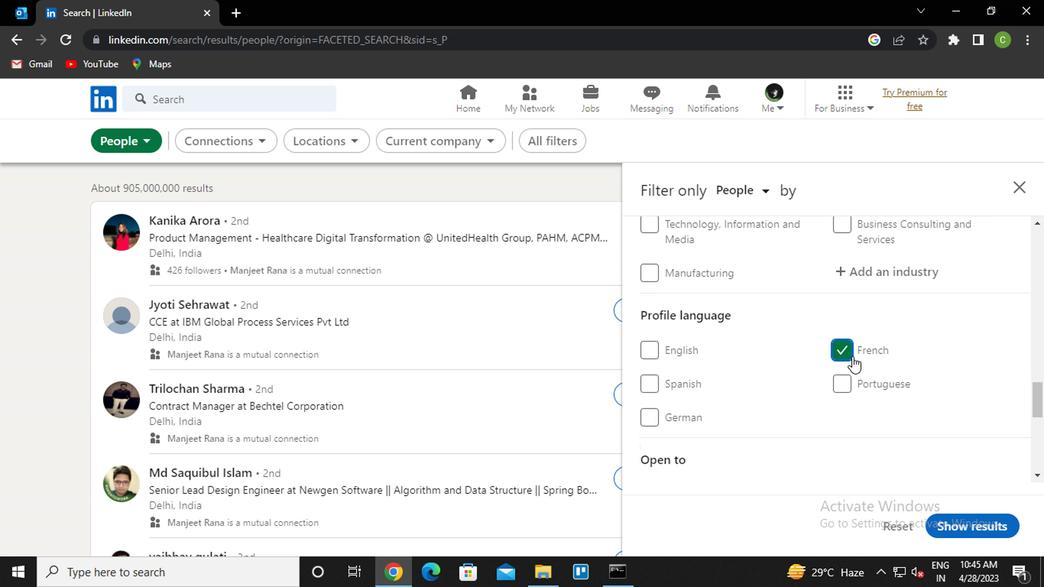 
Action: Mouse scrolled (849, 354) with delta (0, 0)
Screenshot: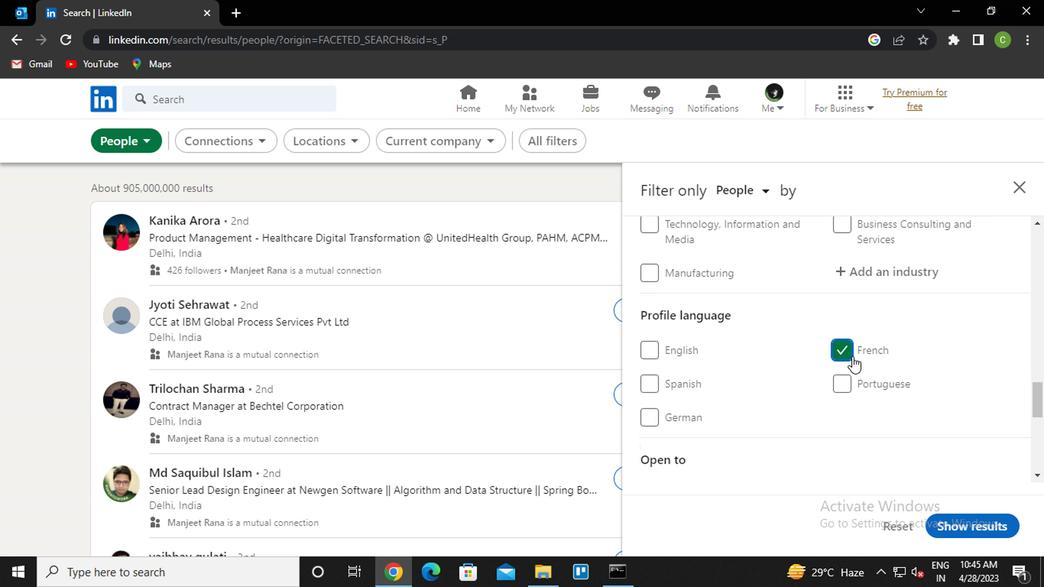 
Action: Mouse scrolled (849, 354) with delta (0, 0)
Screenshot: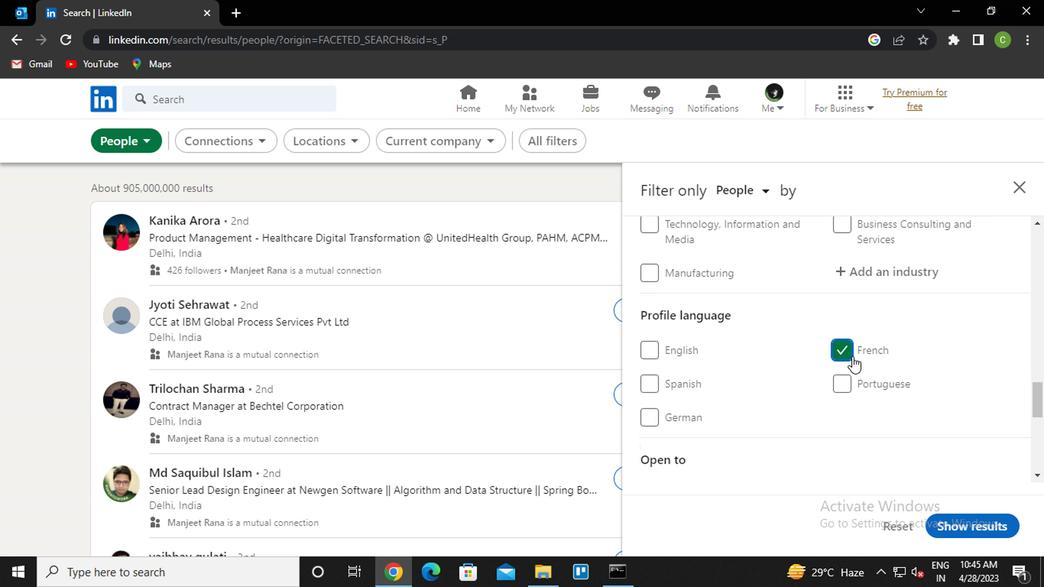 
Action: Mouse scrolled (849, 354) with delta (0, 0)
Screenshot: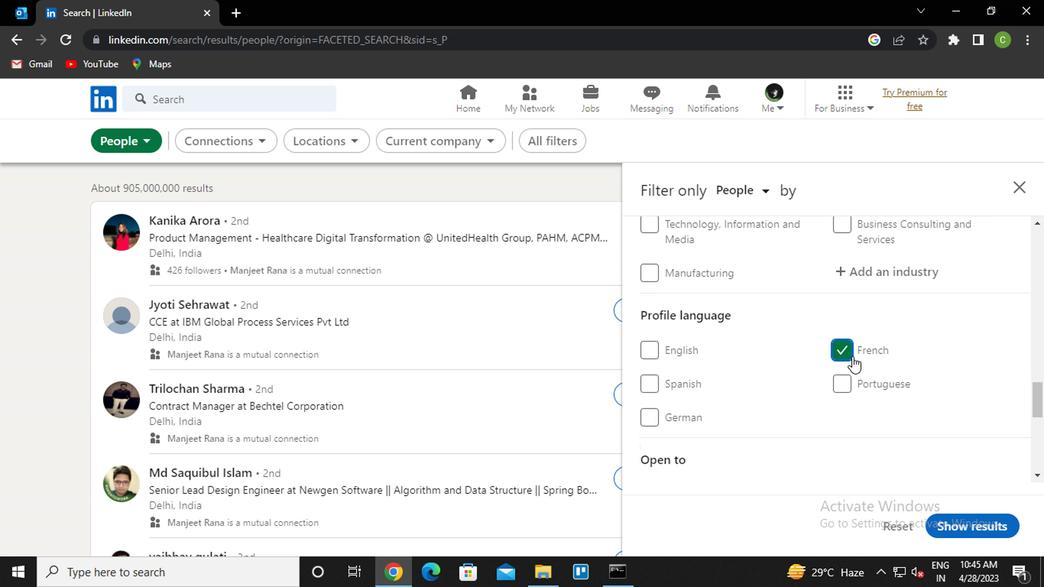 
Action: Mouse scrolled (849, 354) with delta (0, 0)
Screenshot: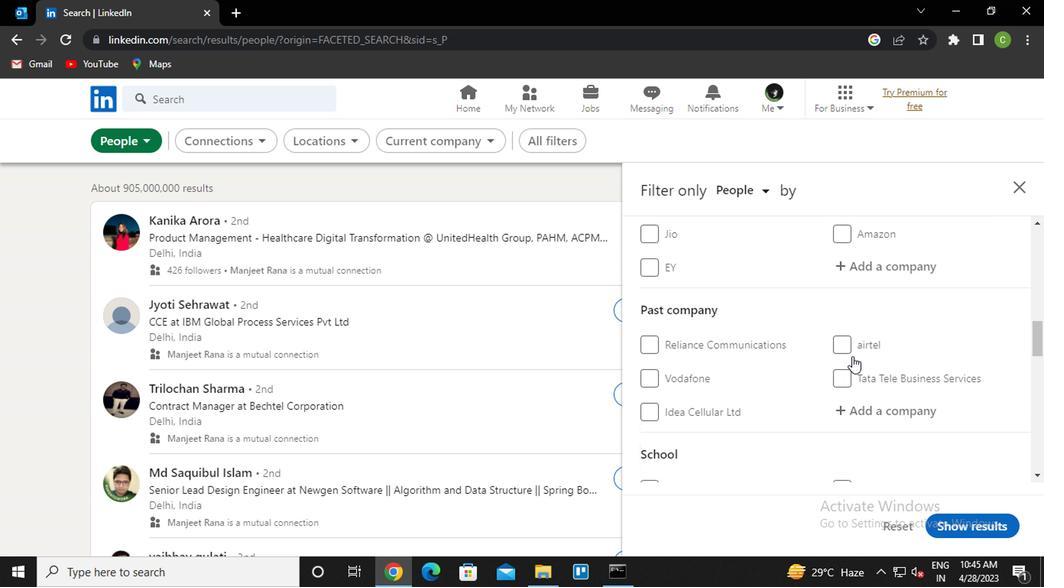 
Action: Mouse scrolled (849, 354) with delta (0, 0)
Screenshot: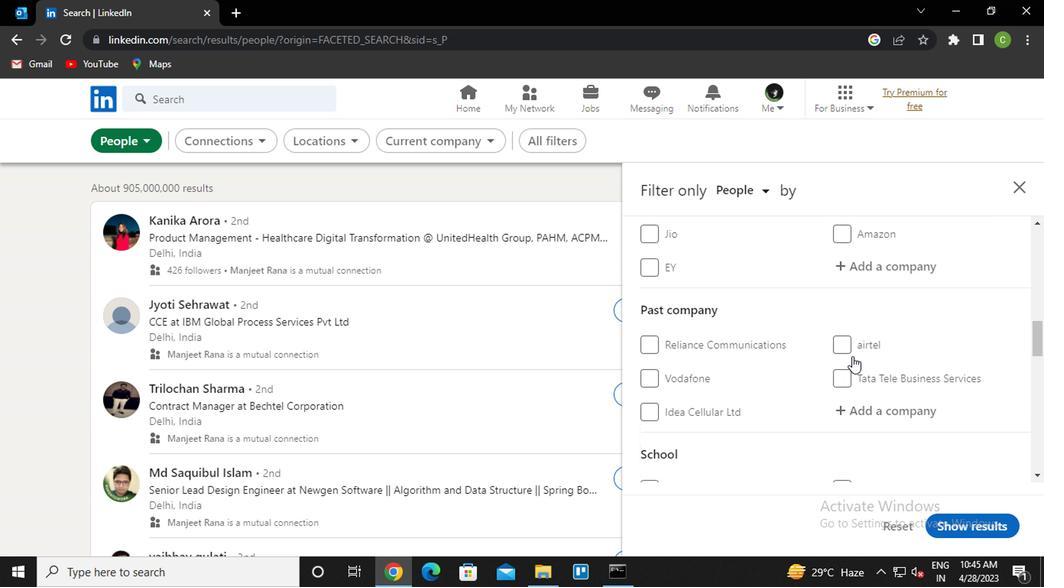 
Action: Mouse scrolled (849, 352) with delta (0, -1)
Screenshot: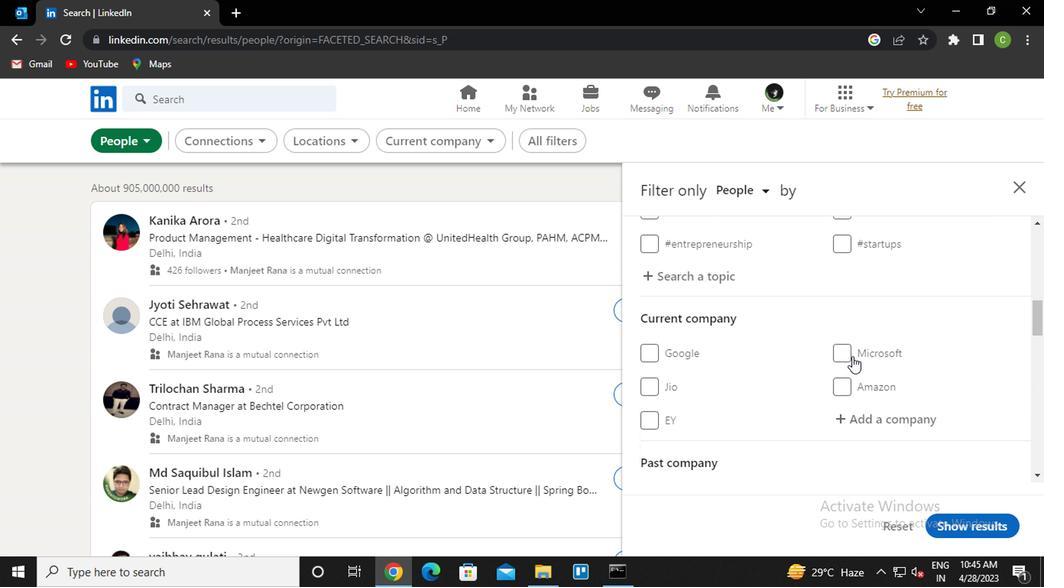 
Action: Mouse scrolled (849, 352) with delta (0, -1)
Screenshot: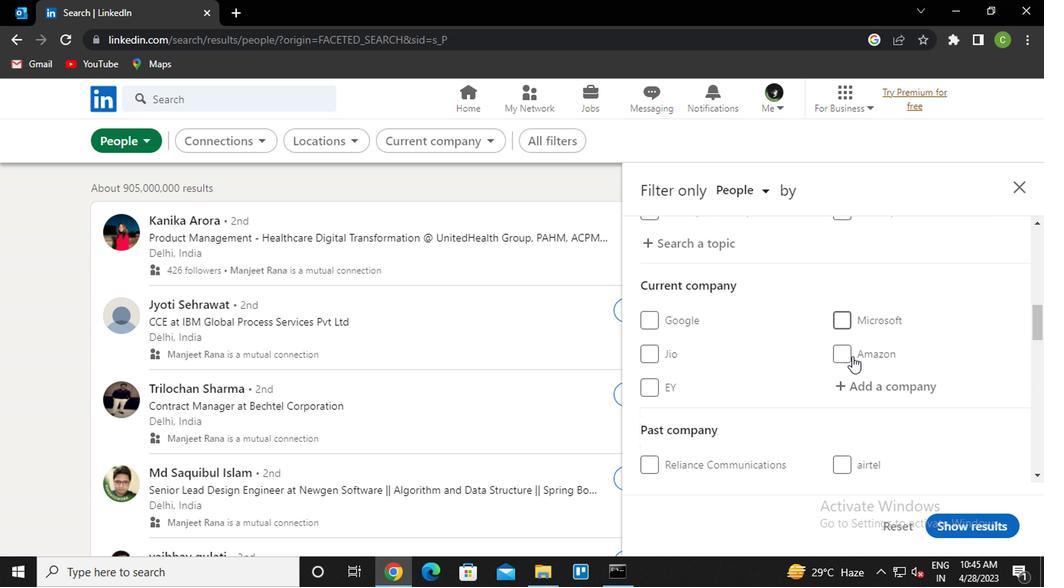 
Action: Mouse moved to (877, 269)
Screenshot: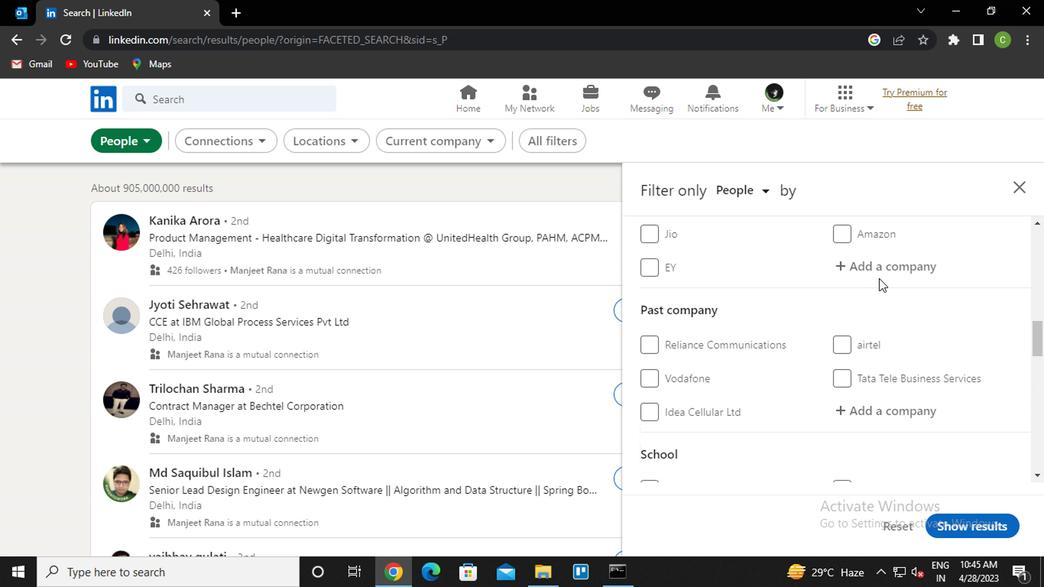 
Action: Mouse pressed left at (877, 269)
Screenshot: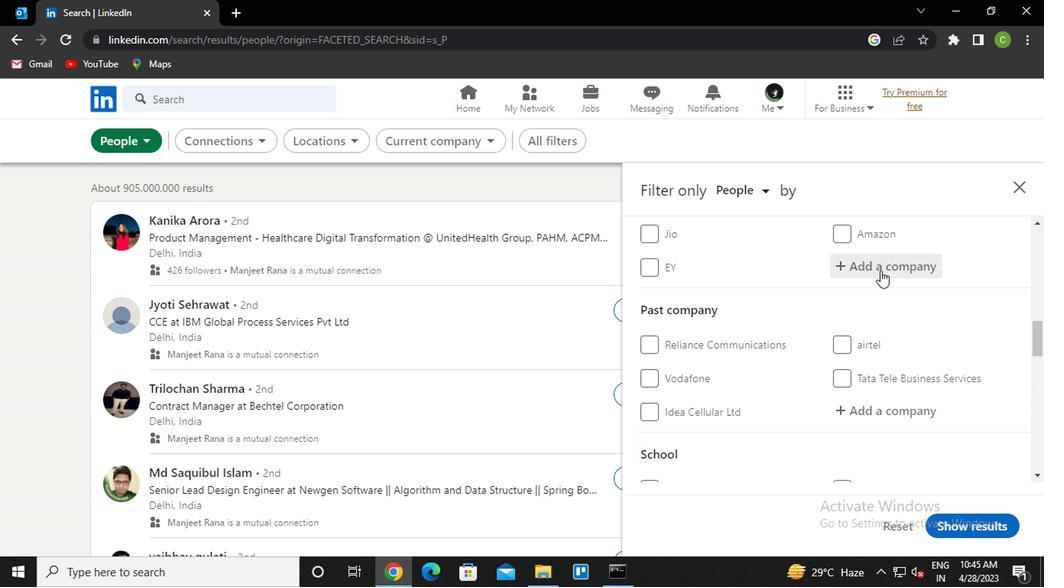 
Action: Key pressed <Key.caps_lock>g<Key.caps_lock>ojek<Key.down><Key.enter>
Screenshot: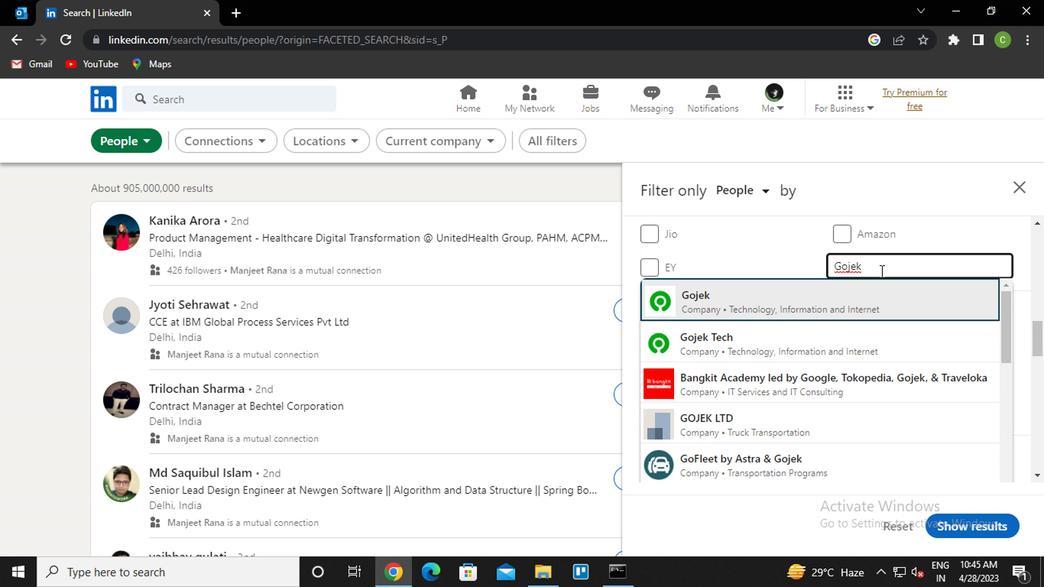 
Action: Mouse scrolled (877, 269) with delta (0, 0)
Screenshot: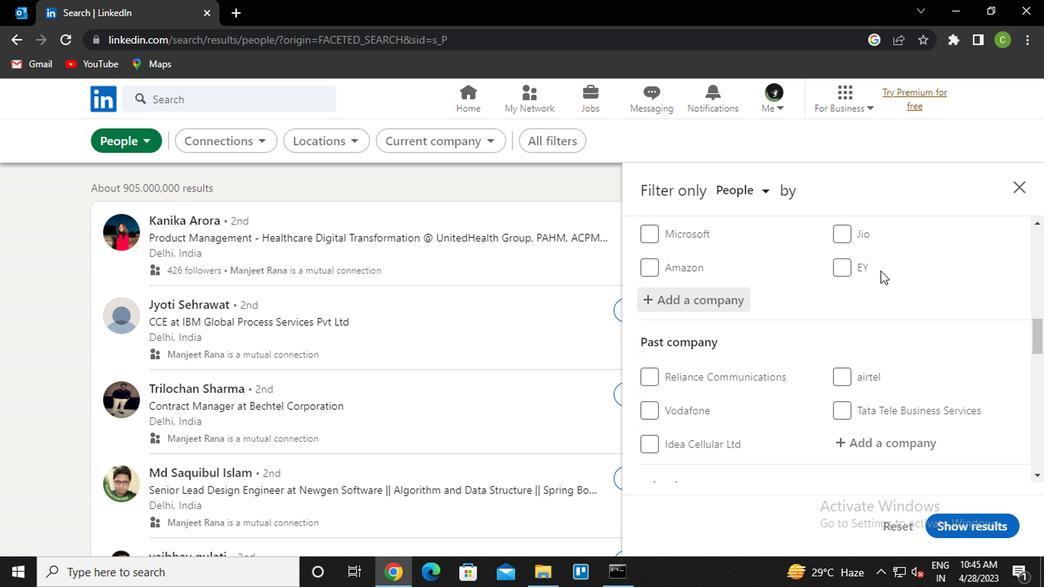 
Action: Mouse scrolled (877, 269) with delta (0, 0)
Screenshot: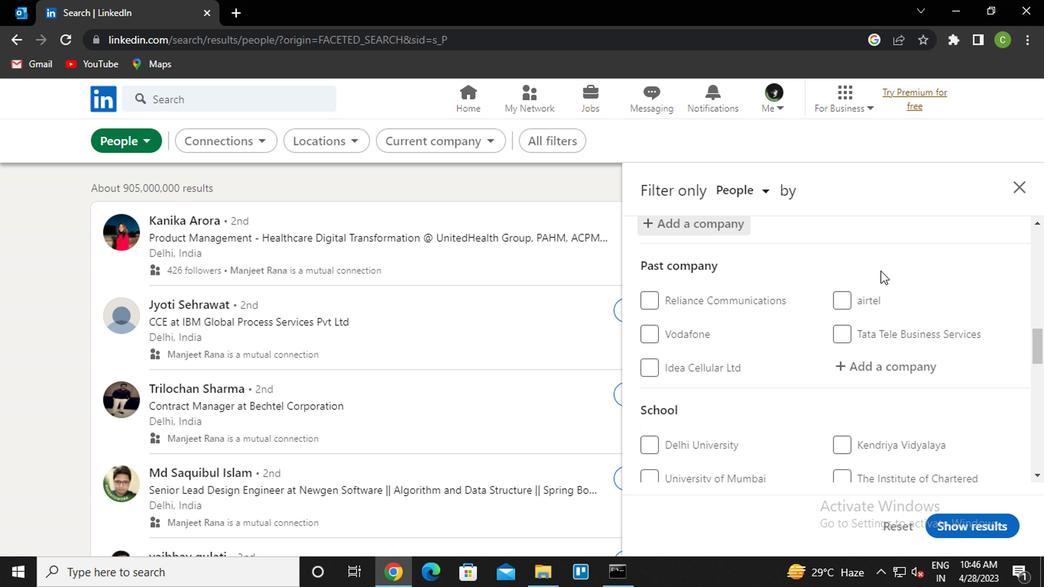 
Action: Mouse scrolled (877, 269) with delta (0, 0)
Screenshot: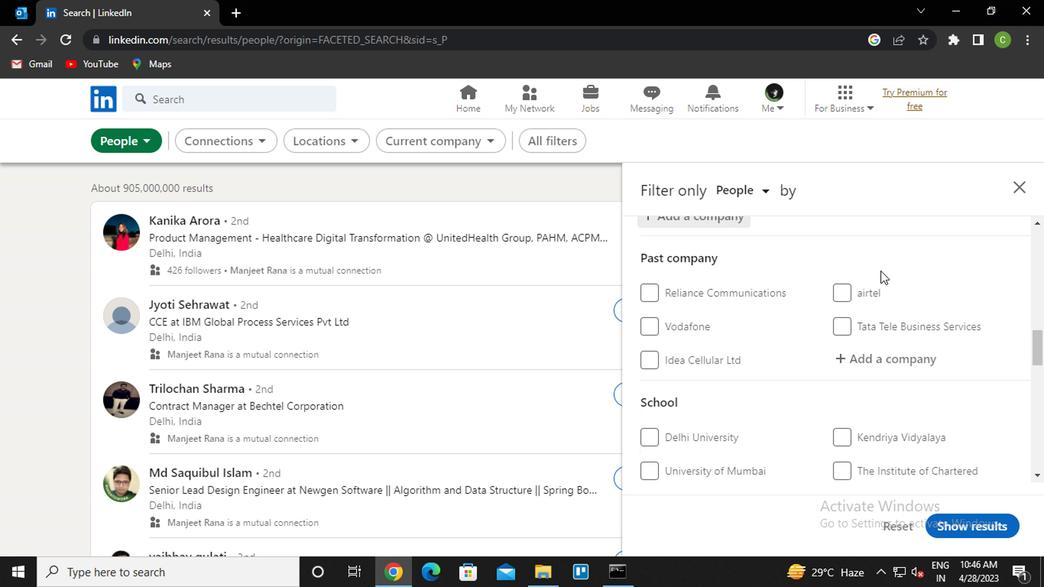 
Action: Mouse scrolled (877, 269) with delta (0, 0)
Screenshot: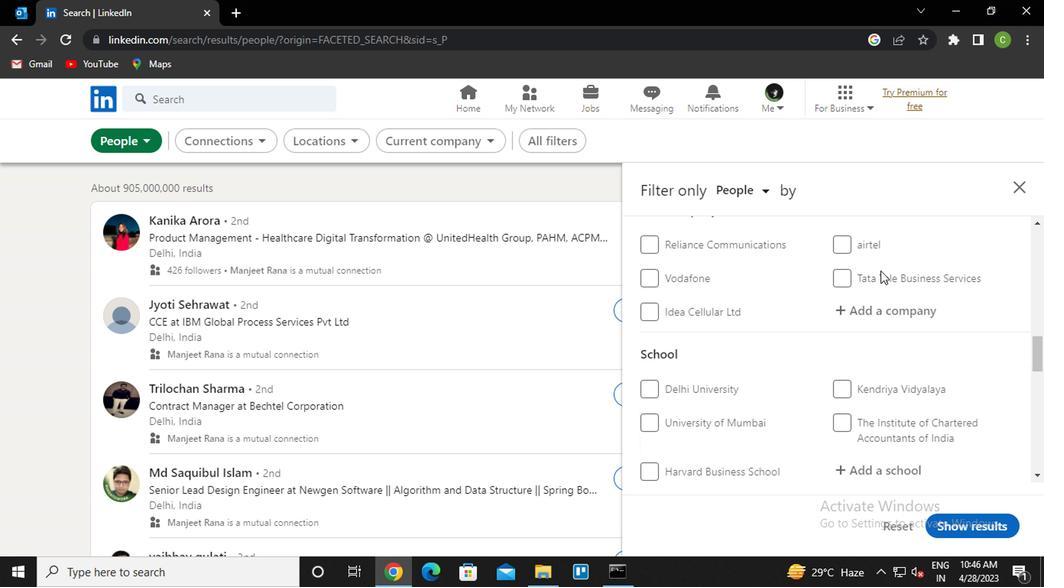
Action: Mouse moved to (864, 298)
Screenshot: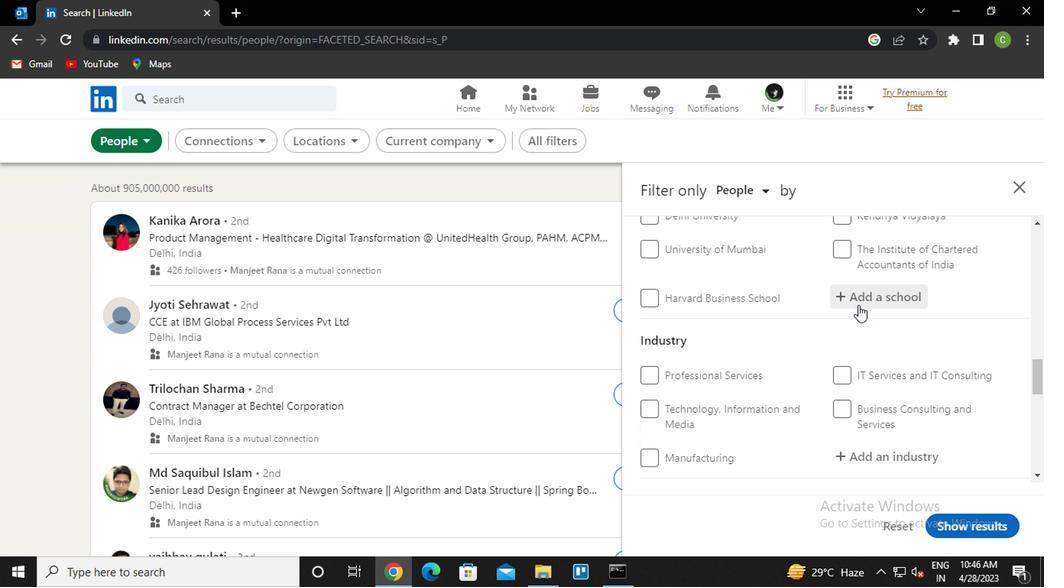 
Action: Mouse pressed left at (864, 298)
Screenshot: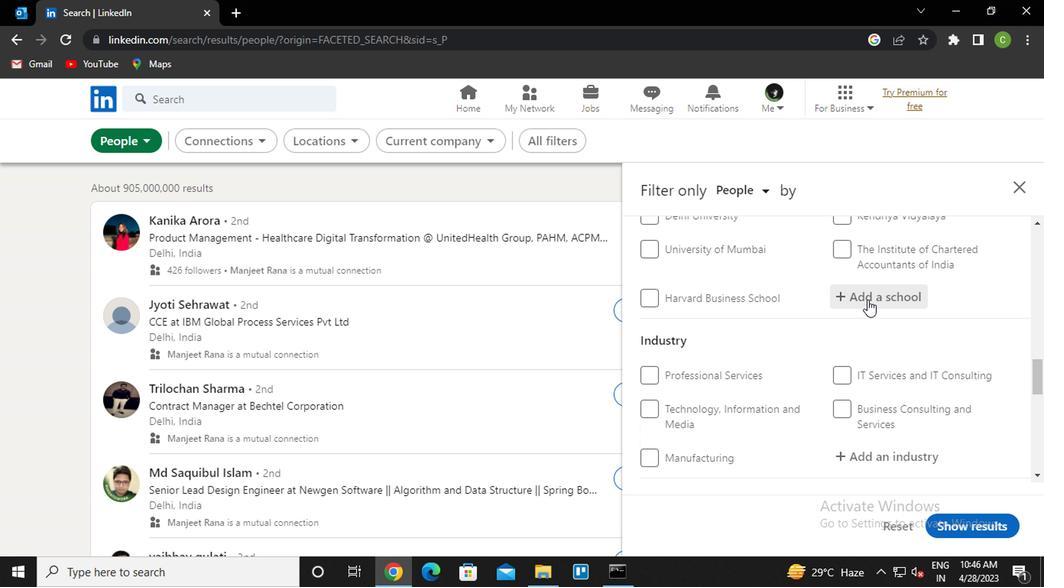 
Action: Key pressed <Key.caps_lock>d<Key.caps_lock>on<Key.space><Key.caps_lock>b<Key.caps_lock>osco<Key.down><Key.down><Key.enter>
Screenshot: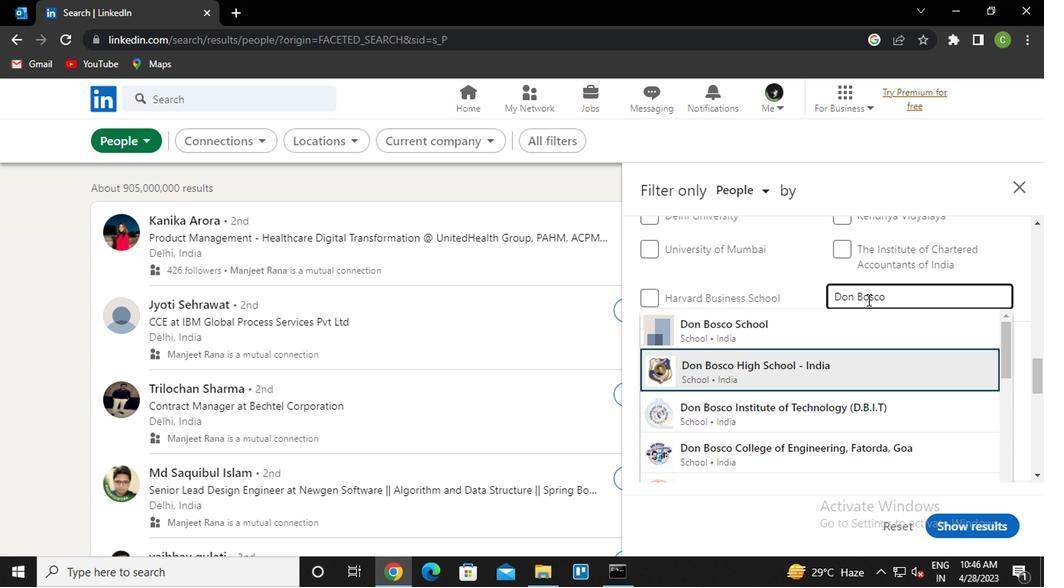 
Action: Mouse scrolled (864, 297) with delta (0, 0)
Screenshot: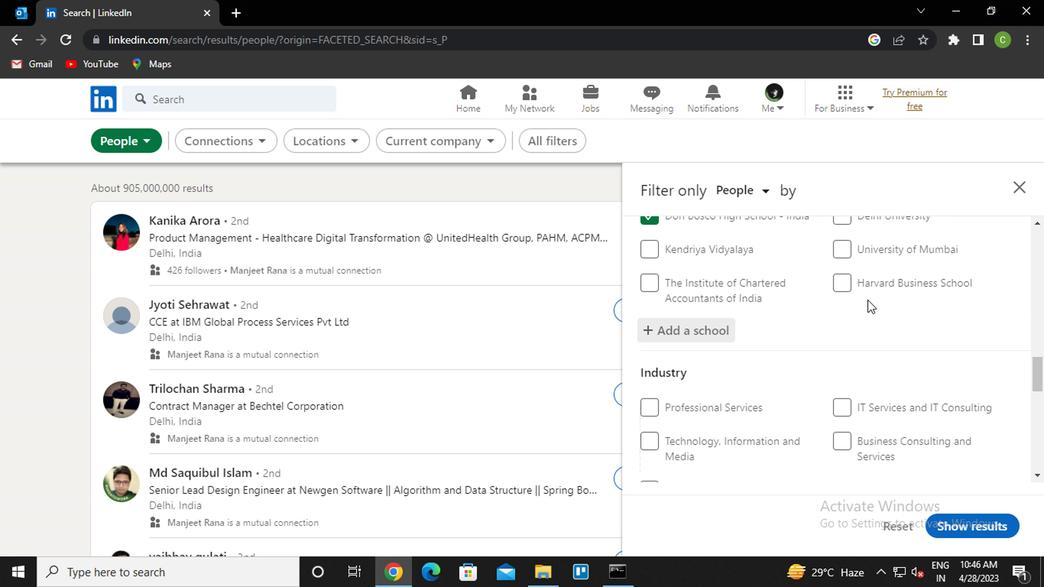 
Action: Mouse scrolled (864, 297) with delta (0, 0)
Screenshot: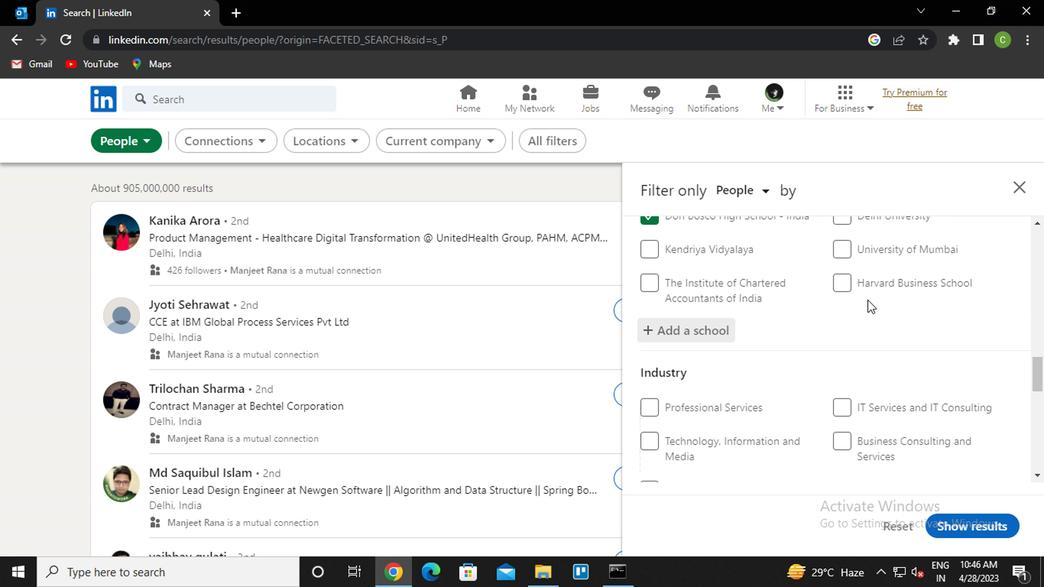
Action: Mouse moved to (881, 327)
Screenshot: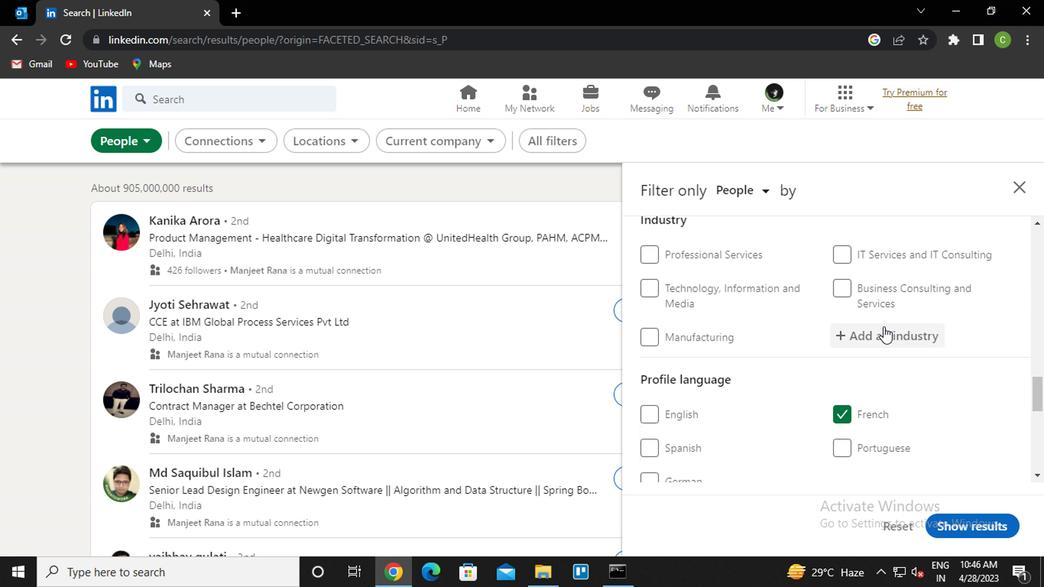 
Action: Mouse pressed left at (881, 327)
Screenshot: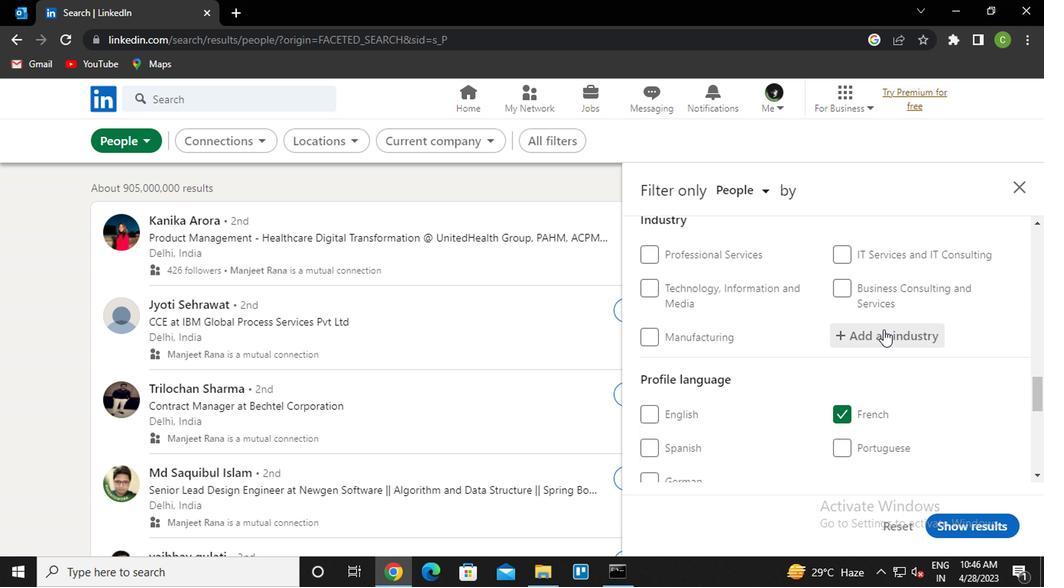 
Action: Key pressed <Key.caps_lock>h<Key.caps_lock>ospita<Key.down><Key.down><Key.enter>
Screenshot: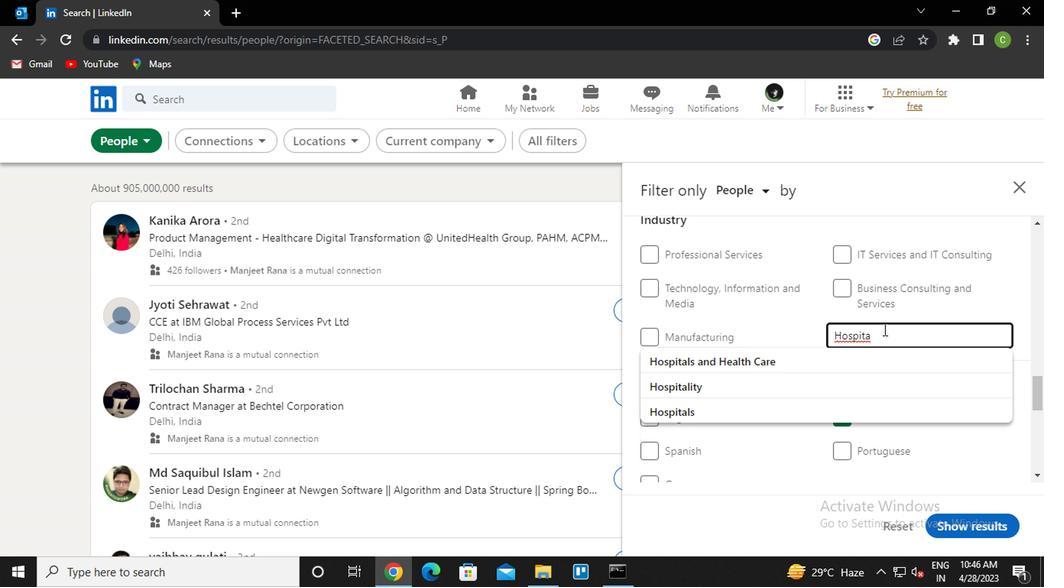 
Action: Mouse scrolled (881, 326) with delta (0, -1)
Screenshot: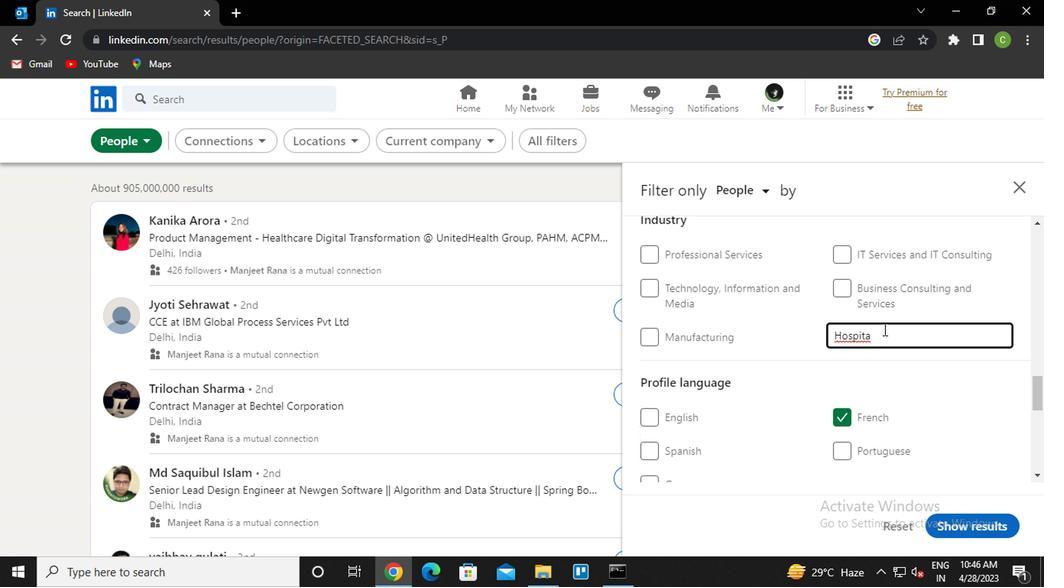 
Action: Mouse scrolled (881, 326) with delta (0, -1)
Screenshot: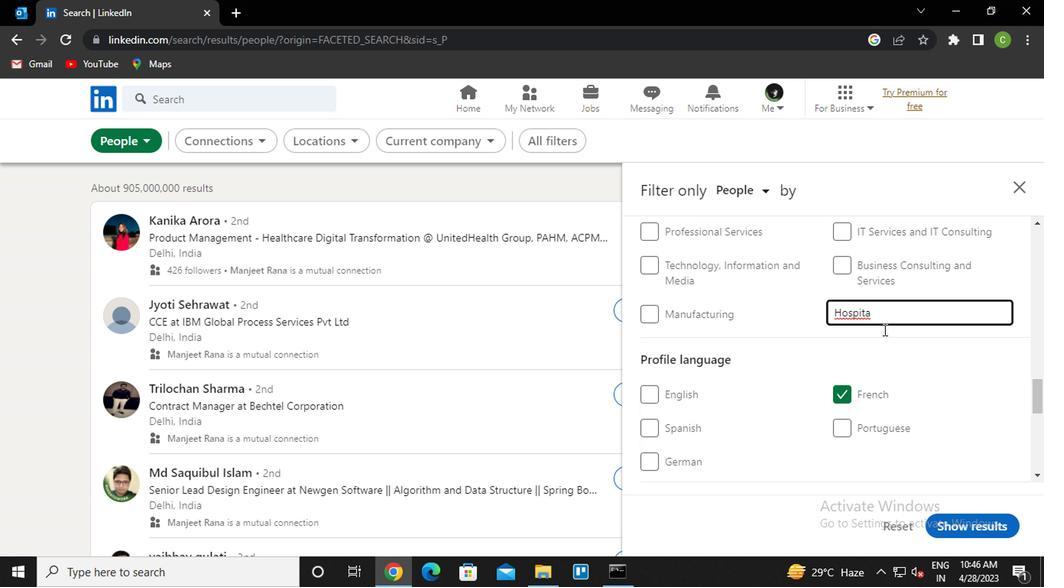 
Action: Mouse moved to (866, 342)
Screenshot: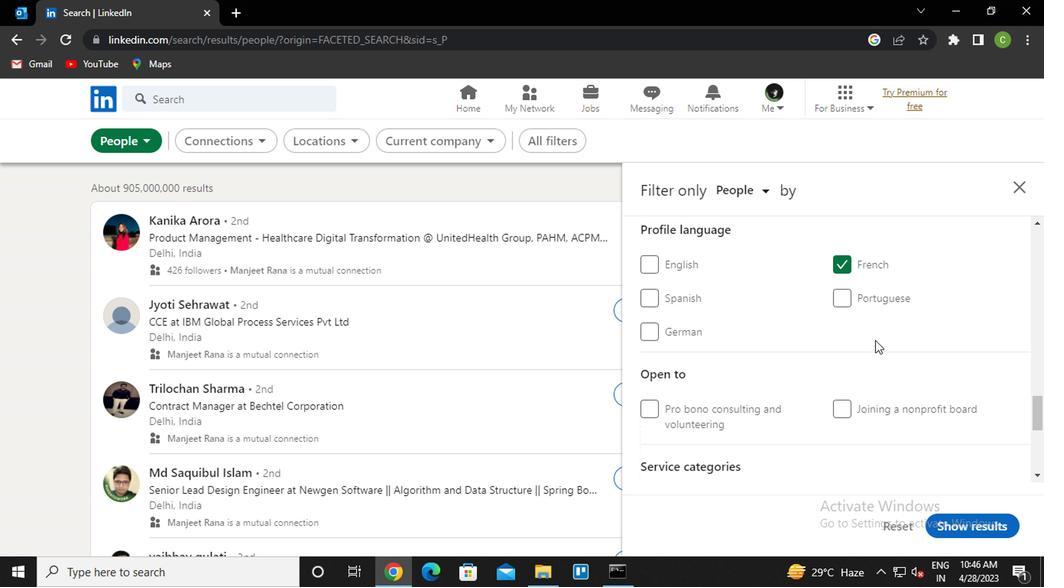 
Action: Mouse scrolled (866, 341) with delta (0, 0)
Screenshot: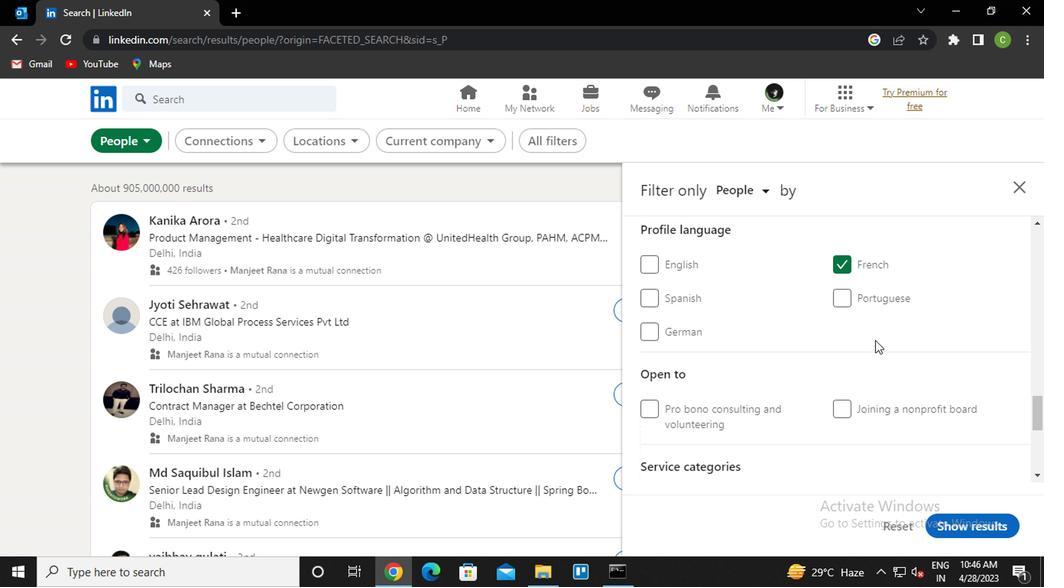 
Action: Mouse moved to (860, 348)
Screenshot: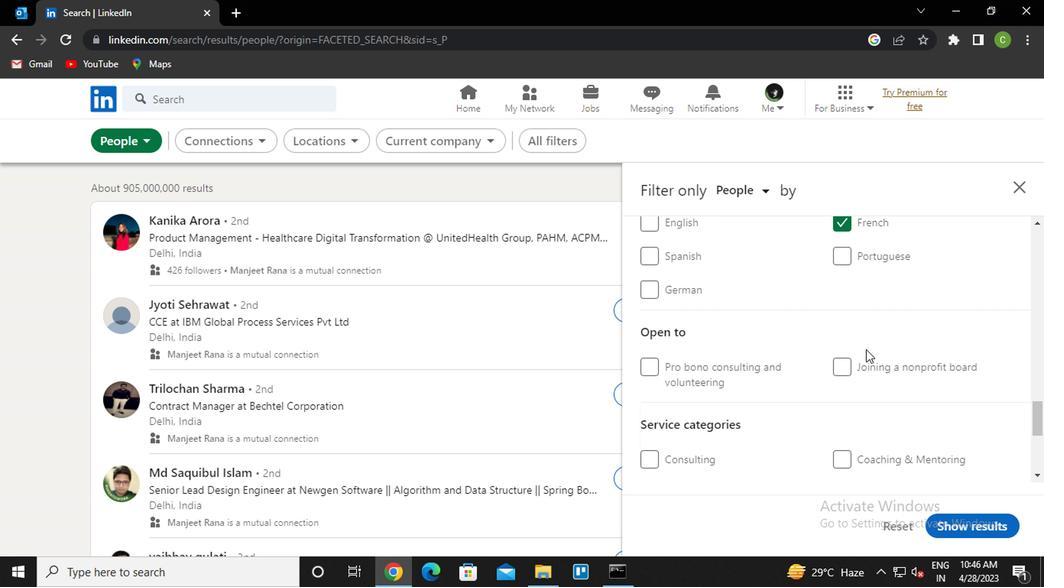 
Action: Mouse scrolled (860, 348) with delta (0, 0)
Screenshot: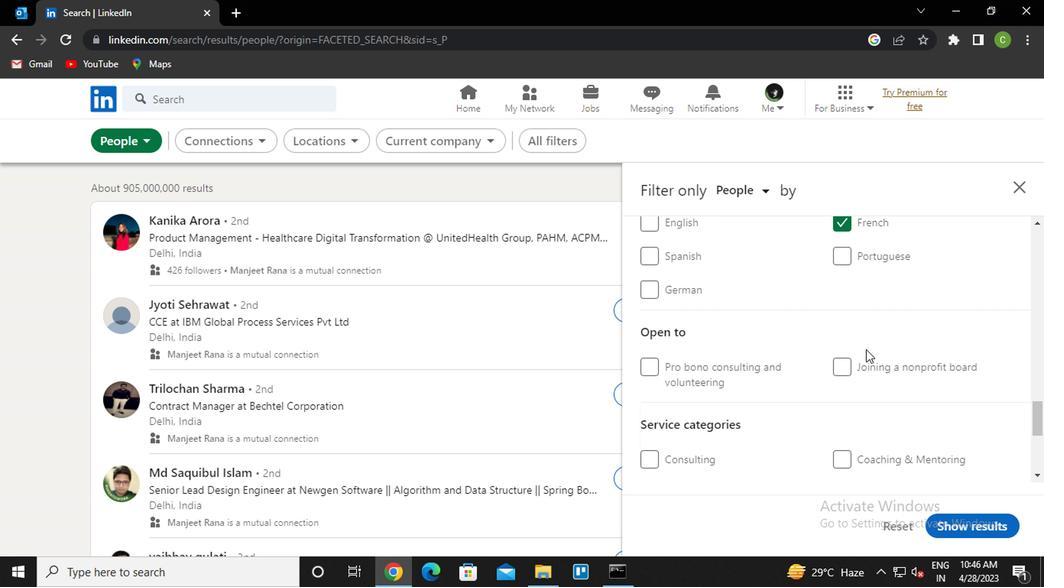 
Action: Mouse moved to (860, 349)
Screenshot: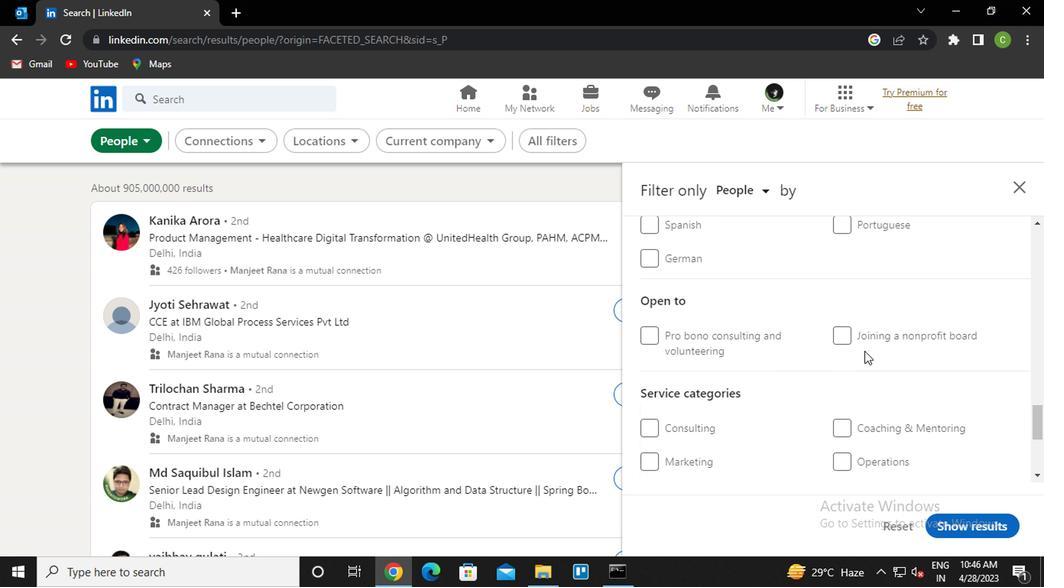
Action: Mouse scrolled (860, 348) with delta (0, -1)
Screenshot: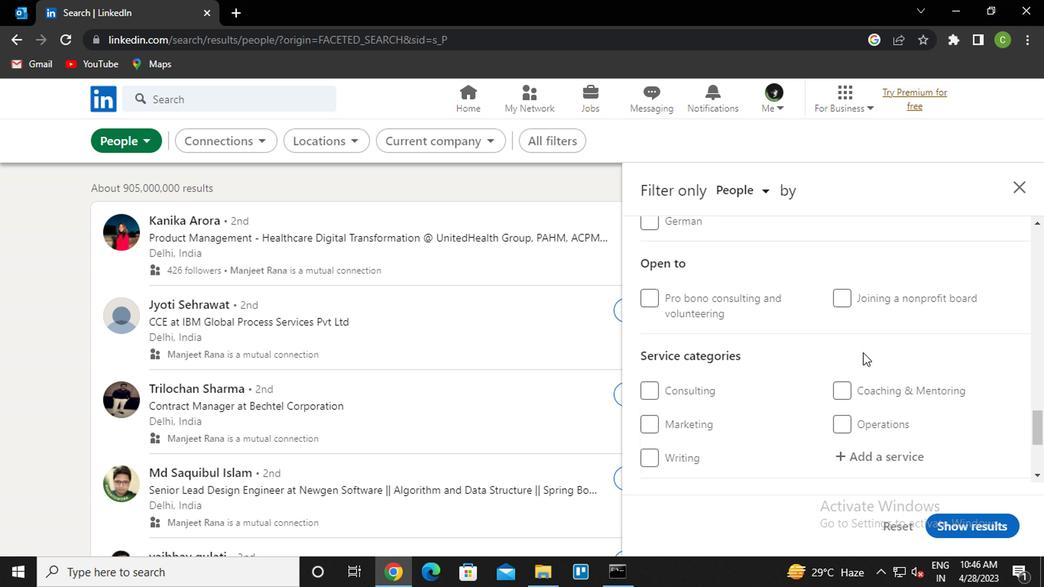 
Action: Mouse moved to (872, 342)
Screenshot: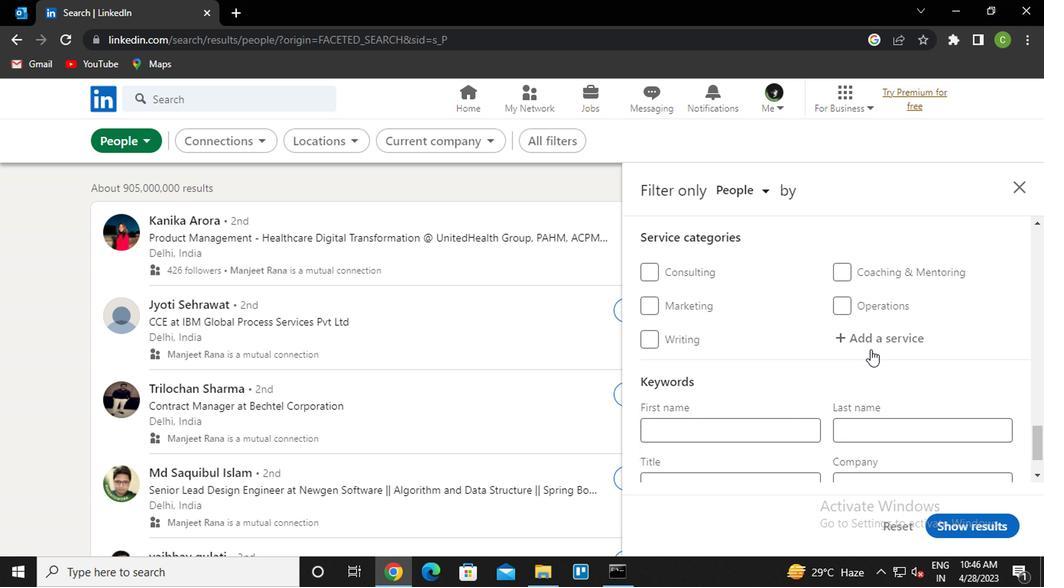 
Action: Mouse pressed left at (872, 342)
Screenshot: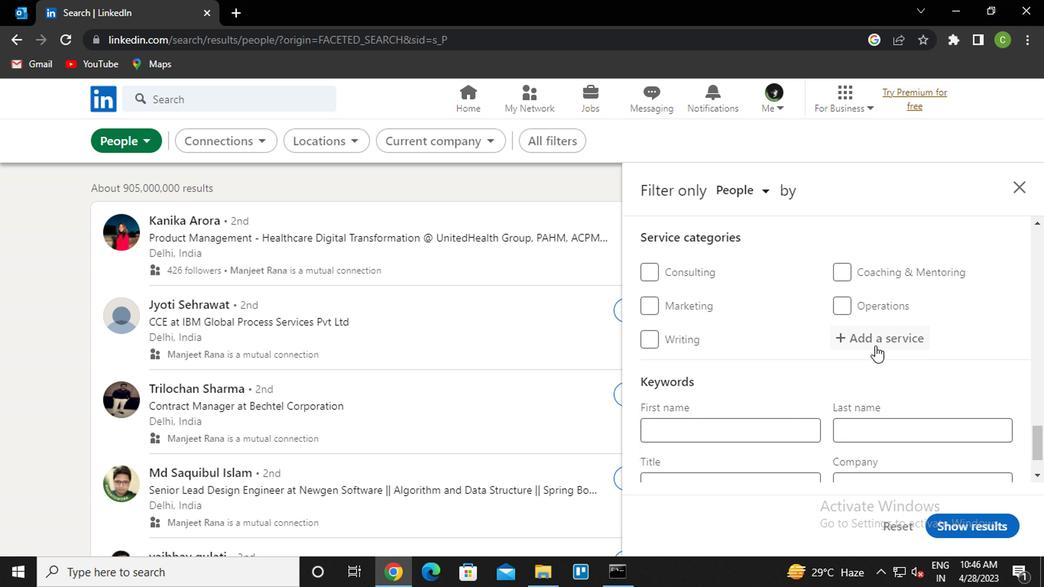 
Action: Key pressed <Key.caps_lock>c<Key.caps_lock>yber<Key.down><Key.enter>
Screenshot: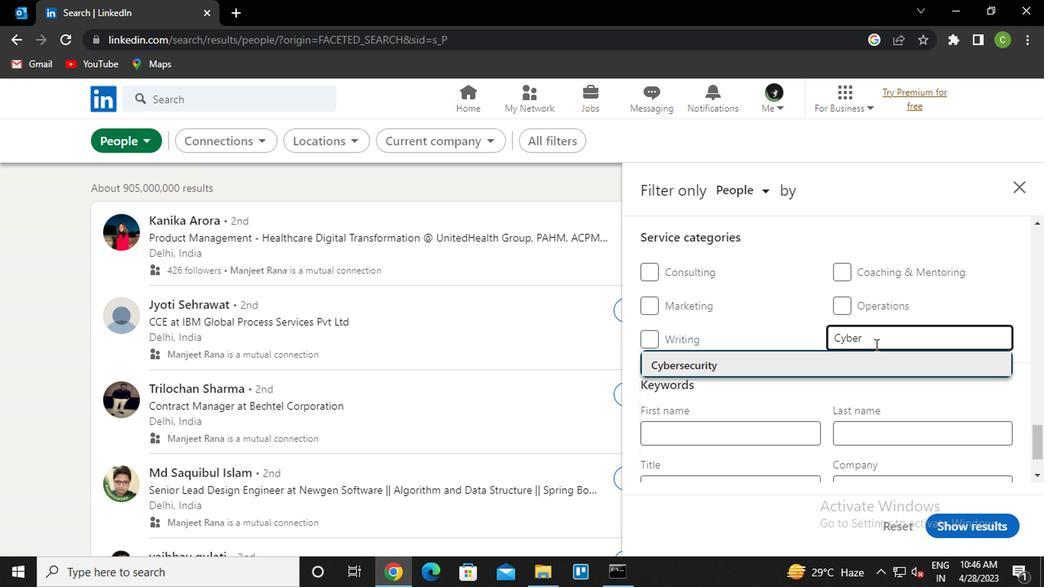 
Action: Mouse scrolled (872, 341) with delta (0, 0)
Screenshot: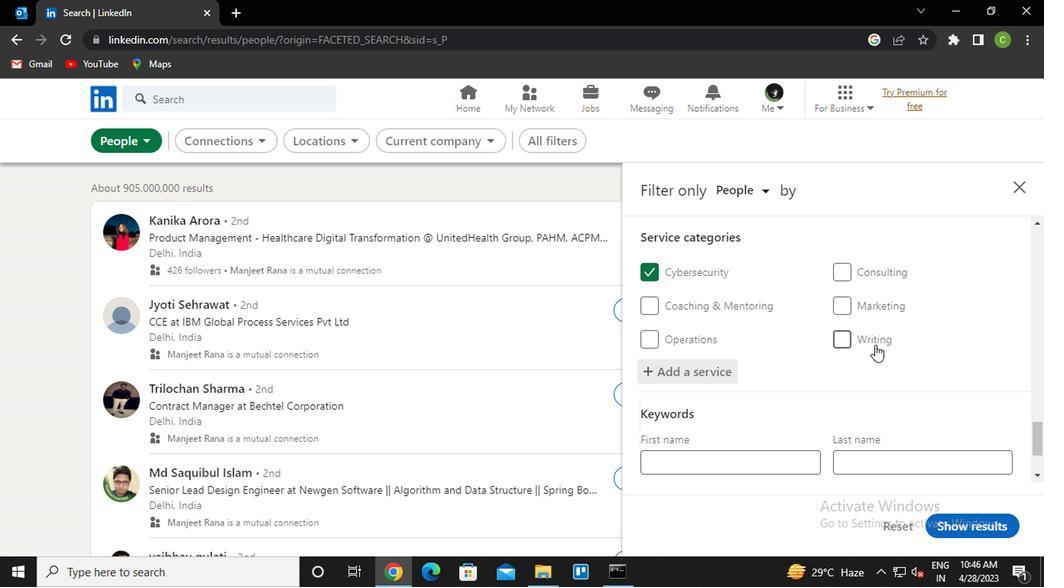
Action: Mouse moved to (870, 346)
Screenshot: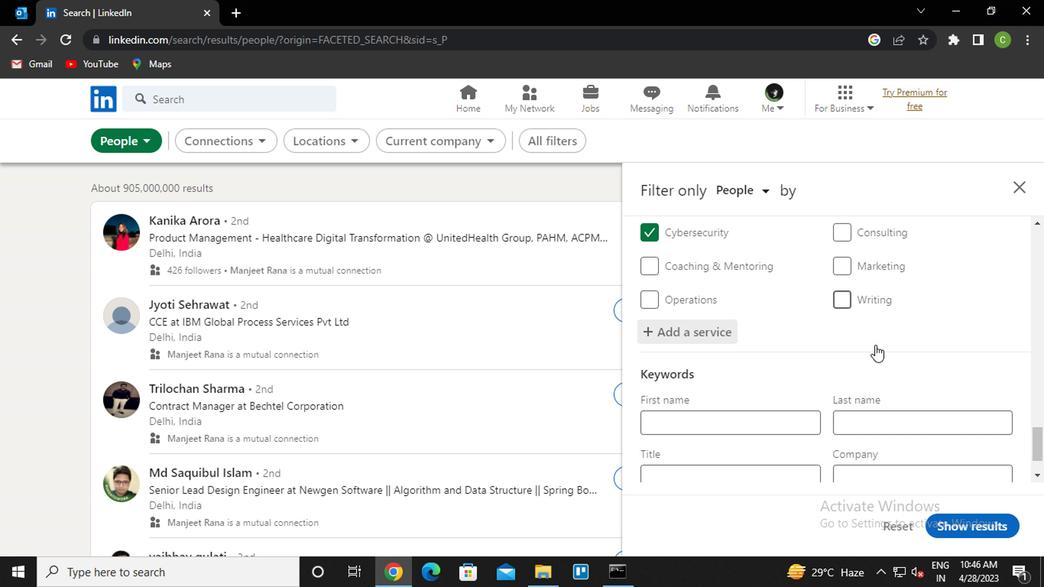 
Action: Mouse scrolled (870, 345) with delta (0, 0)
Screenshot: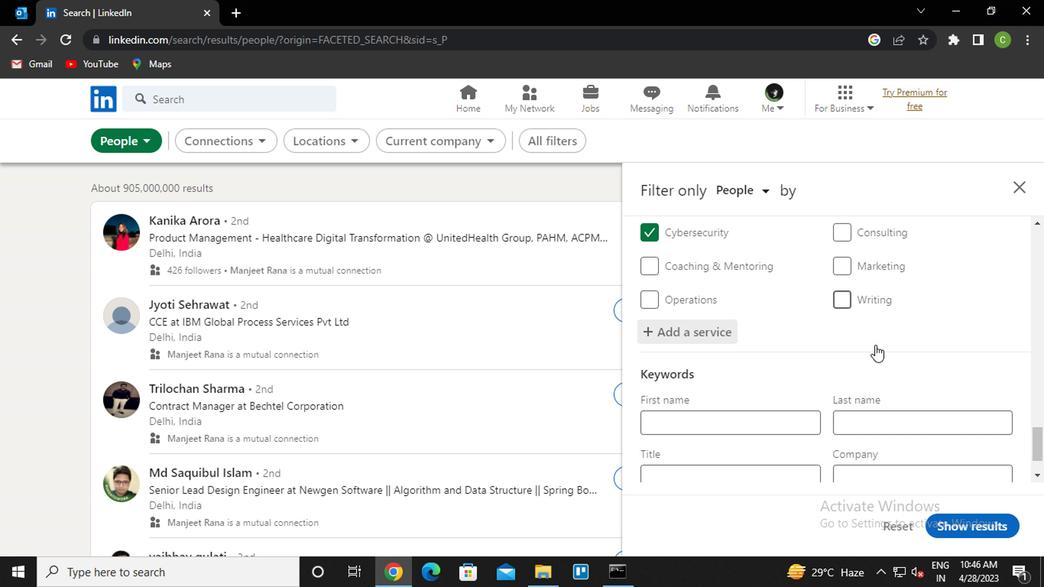 
Action: Mouse scrolled (870, 345) with delta (0, 0)
Screenshot: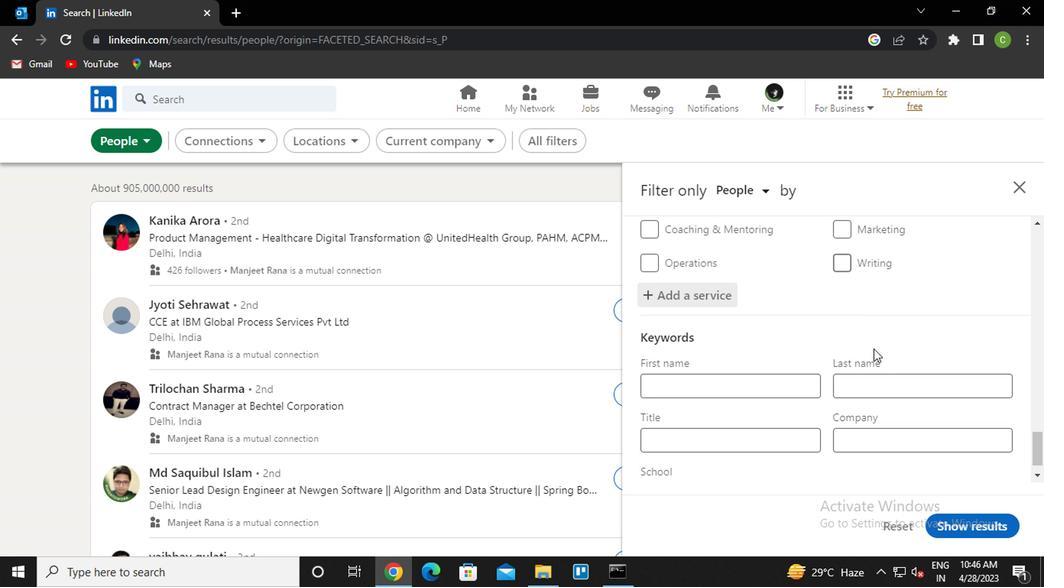 
Action: Mouse moved to (869, 352)
Screenshot: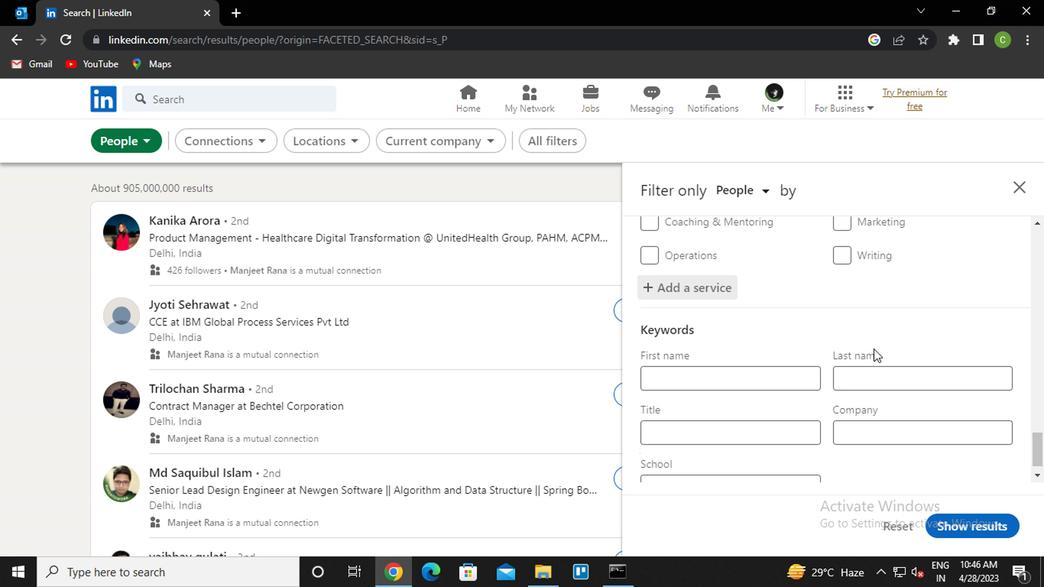 
Action: Mouse scrolled (869, 351) with delta (0, -1)
Screenshot: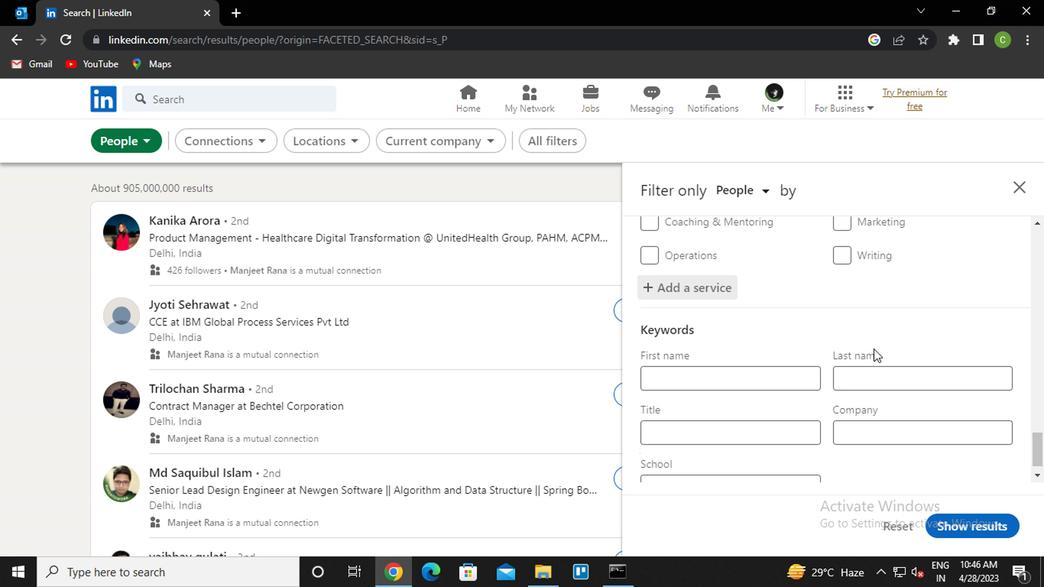 
Action: Mouse moved to (869, 356)
Screenshot: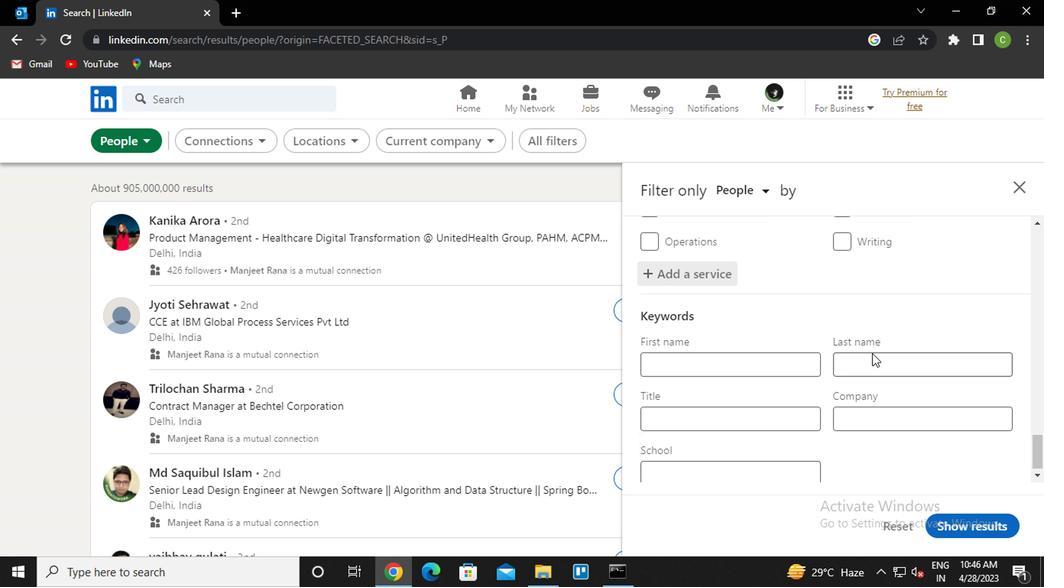 
Action: Mouse scrolled (869, 355) with delta (0, 0)
Screenshot: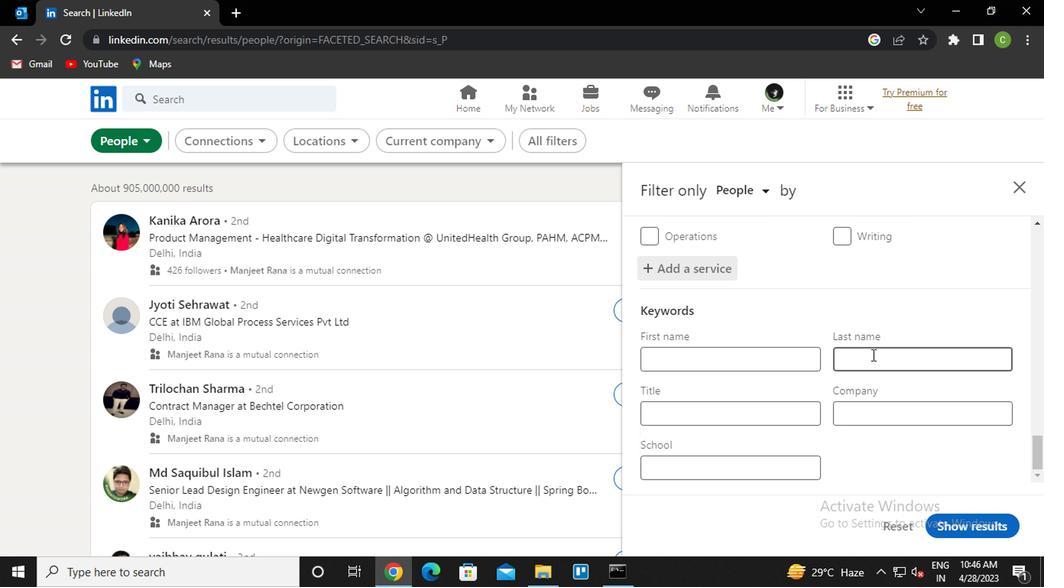
Action: Mouse moved to (869, 358)
Screenshot: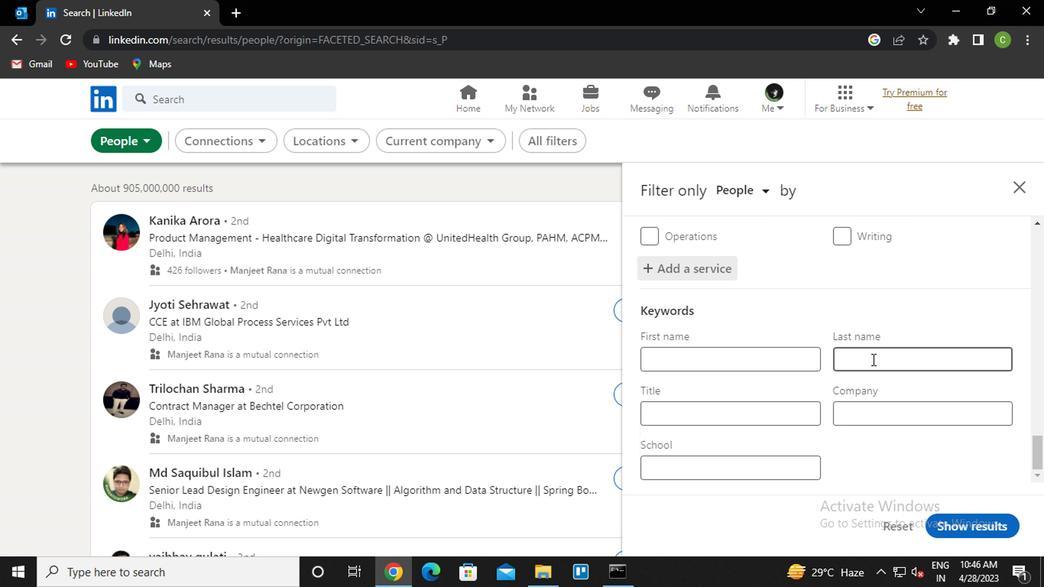 
Action: Mouse scrolled (869, 358) with delta (0, 0)
Screenshot: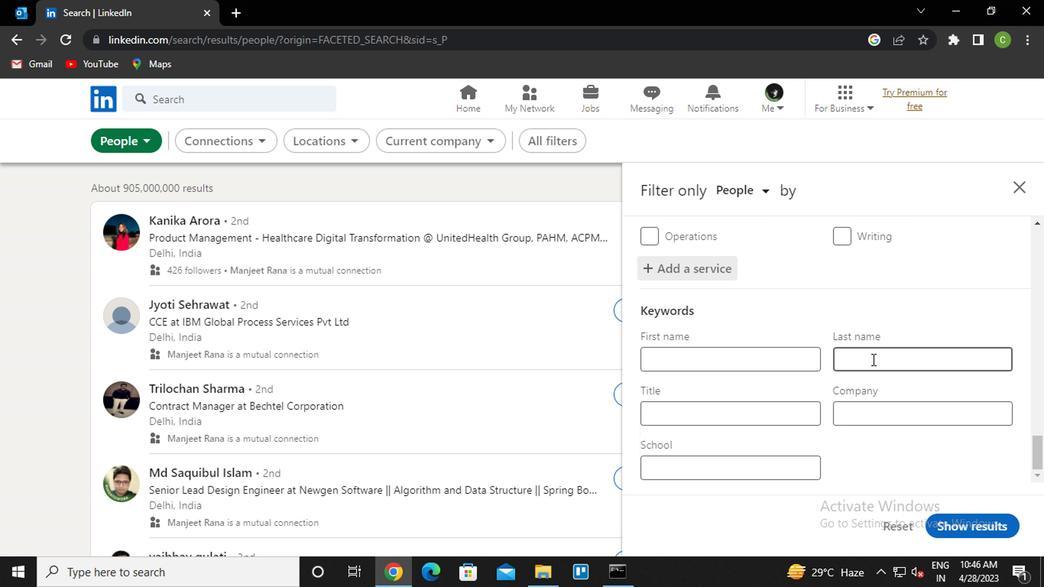
Action: Mouse moved to (869, 366)
Screenshot: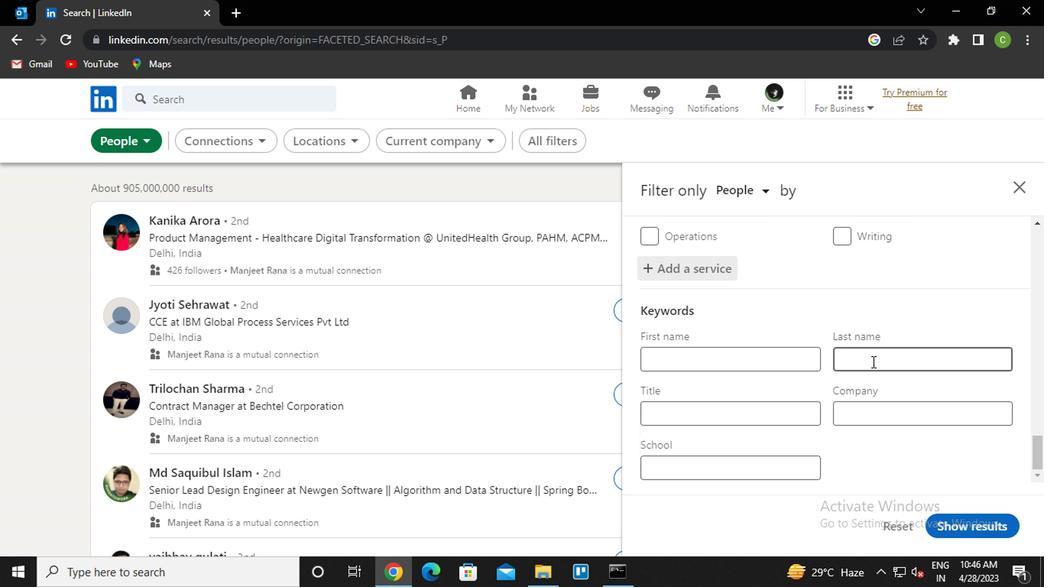 
Action: Mouse scrolled (869, 366) with delta (0, 0)
Screenshot: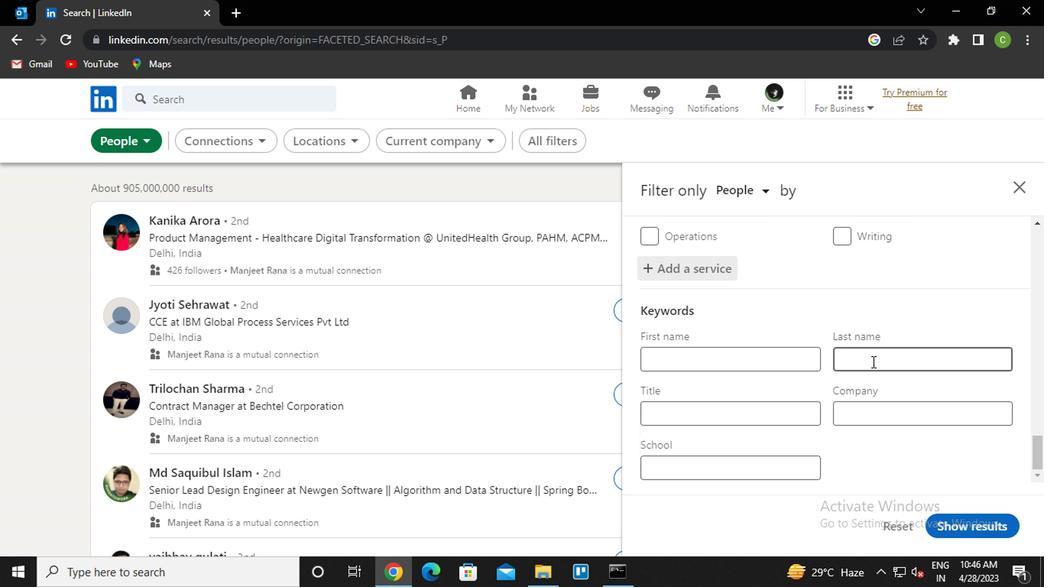 
Action: Mouse moved to (727, 400)
Screenshot: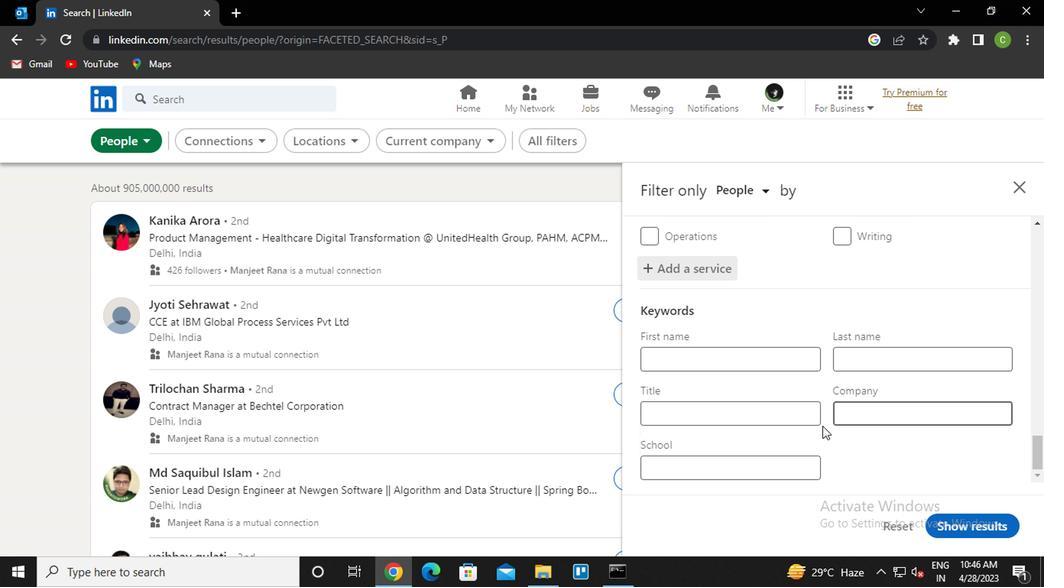 
Action: Mouse pressed left at (727, 400)
Screenshot: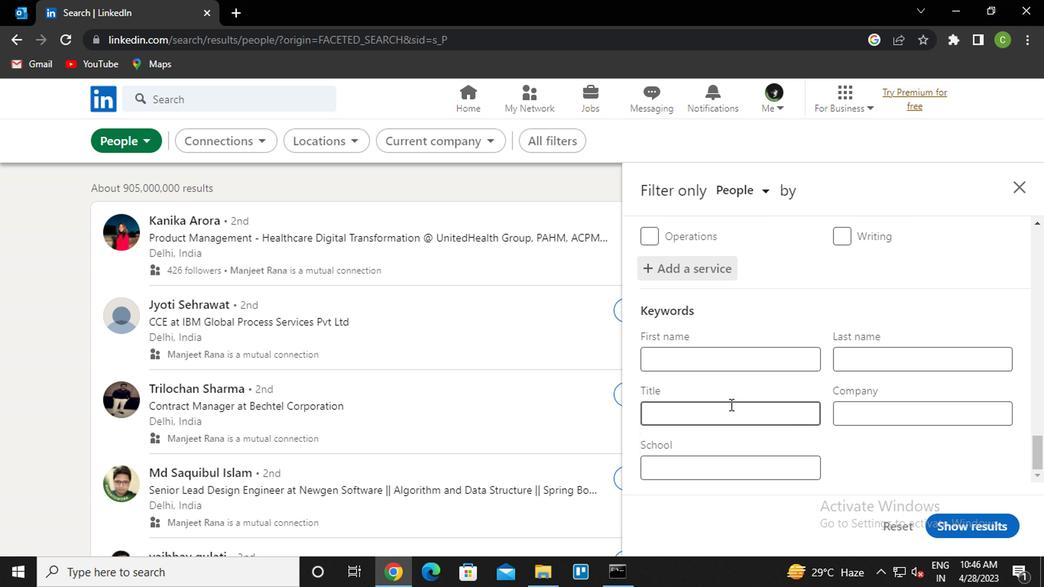
Action: Key pressed <Key.caps_lock>s<Key.caps_lock>kin<Key.space><Key.caps_lock>c<Key.caps_lock>are<Key.space><Key.caps_lock>s<Key.caps_lock>pecialist
Screenshot: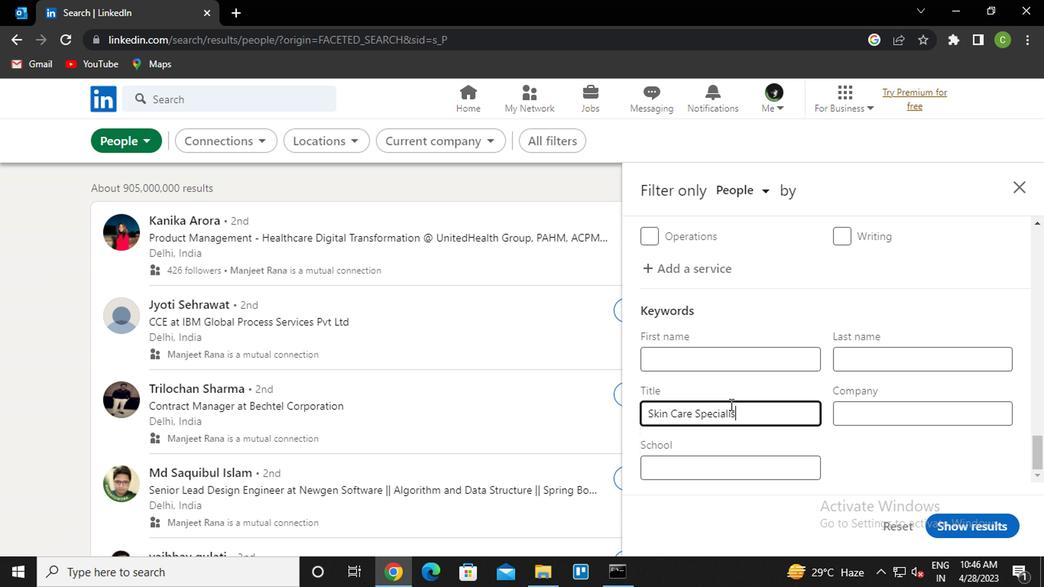 
Action: Mouse moved to (946, 527)
Screenshot: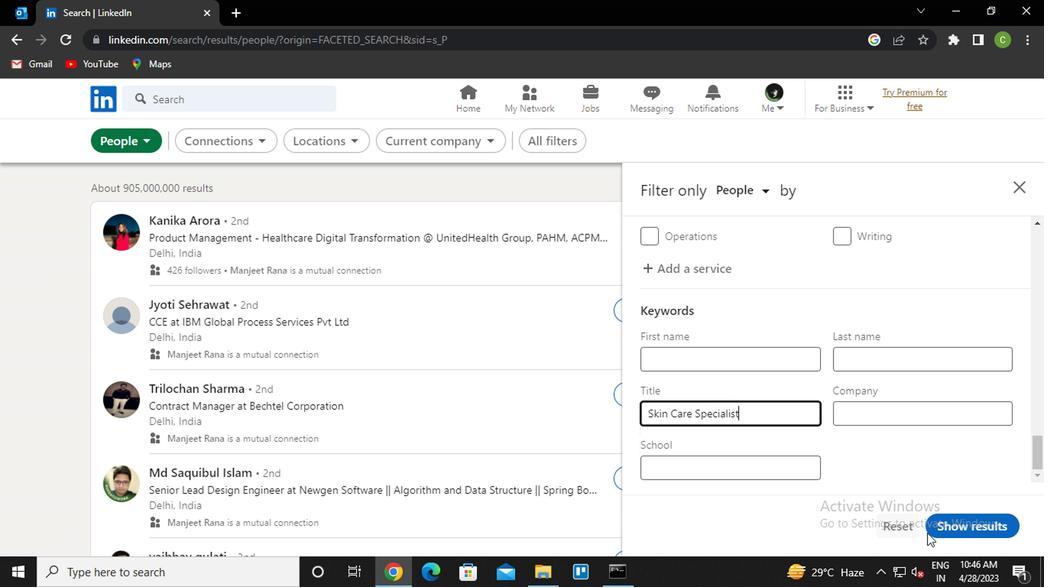 
Action: Mouse pressed left at (946, 527)
Screenshot: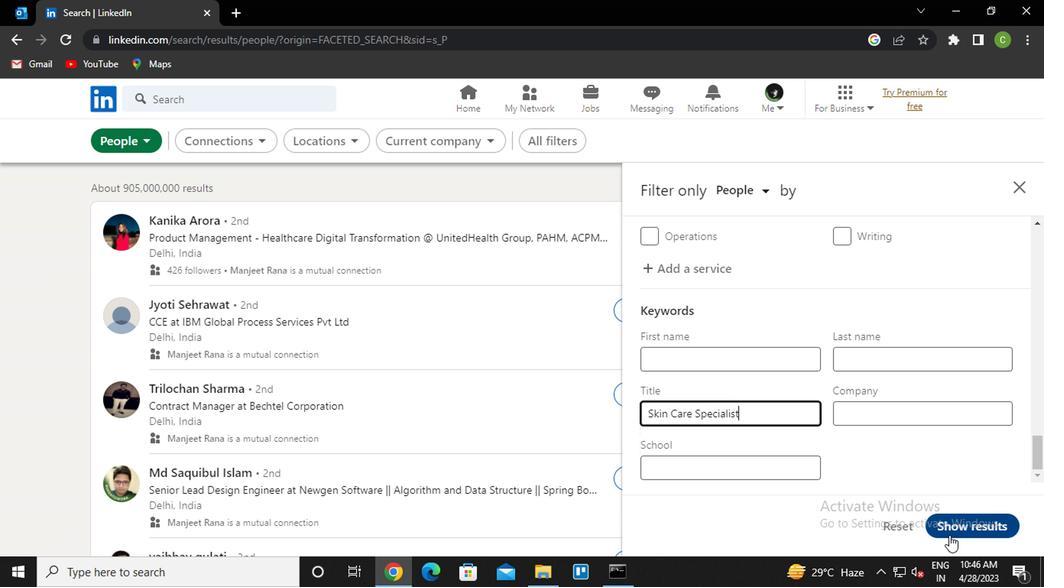 
Action: Mouse moved to (617, 508)
Screenshot: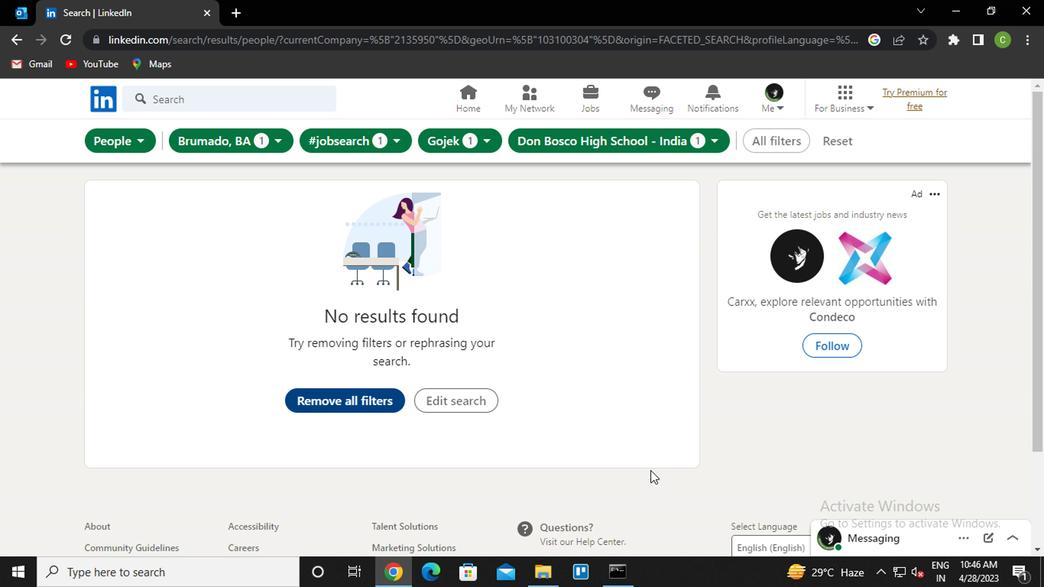 
